Task: Find a house in Bocaiuva, Brazil, for 5 guests from 14th to 30th June, with a price range of ₹8000 to ₹12000, 5 bedrooms, 5 bathrooms, and amenities including WiFi, free parking, TV, and breakfast. Enable self check-in.
Action: Mouse pressed left at (428, 108)
Screenshot: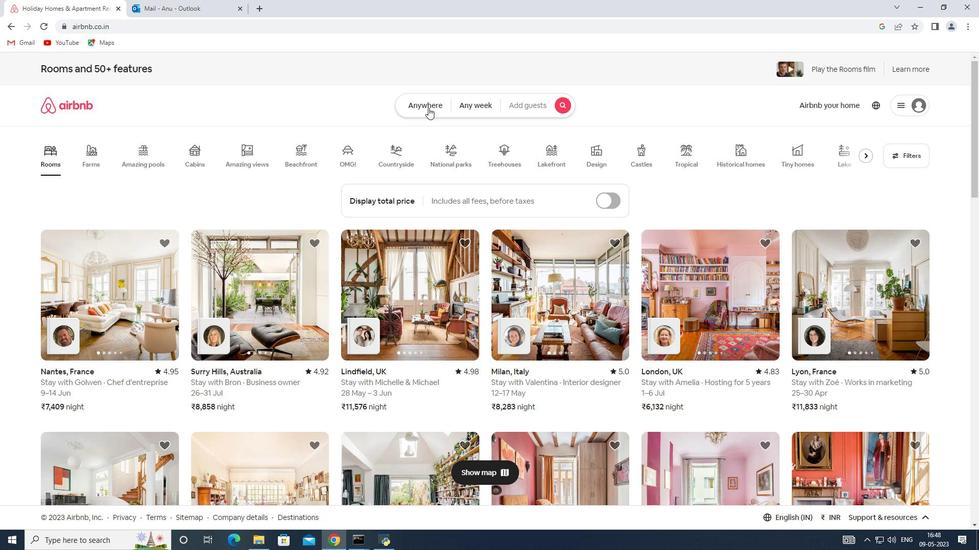 
Action: Mouse moved to (313, 144)
Screenshot: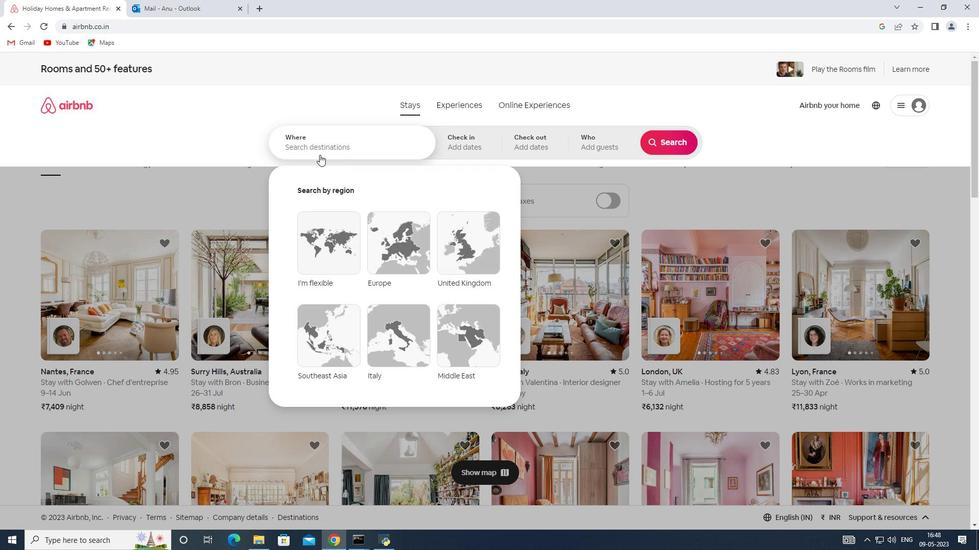 
Action: Mouse pressed left at (313, 144)
Screenshot: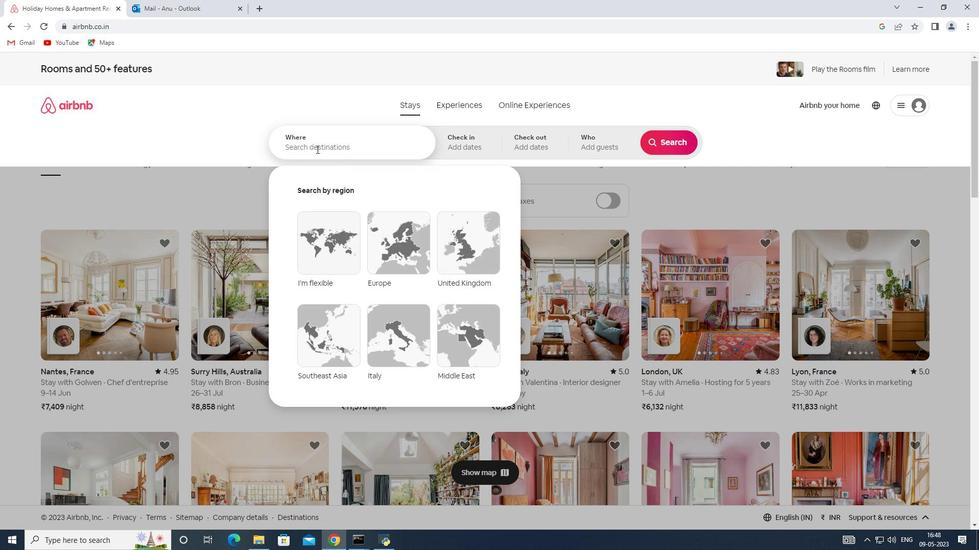 
Action: Mouse moved to (313, 143)
Screenshot: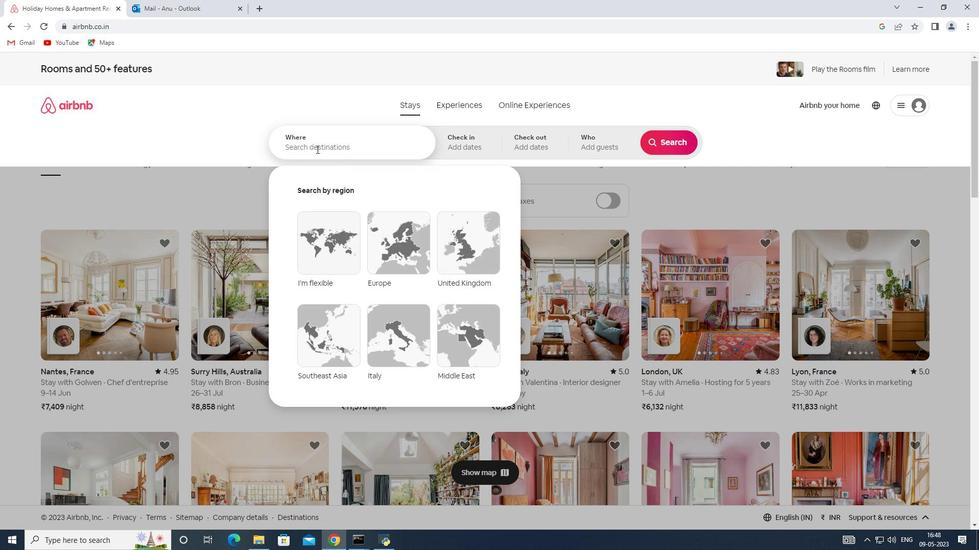
Action: Key pressed <Key.shift><Key.shift><Key.shift><Key.shift><Key.shift><Key.shift><Key.shift><Key.shift><Key.shift><Key.shift><Key.shift><Key.shift><Key.shift><Key.shift><Key.shift><Key.shift><Key.shift><Key.shift><Key.shift><Key.shift><Key.shift><Key.shift>Bocaiuva,<Key.shift>Brazil
Screenshot: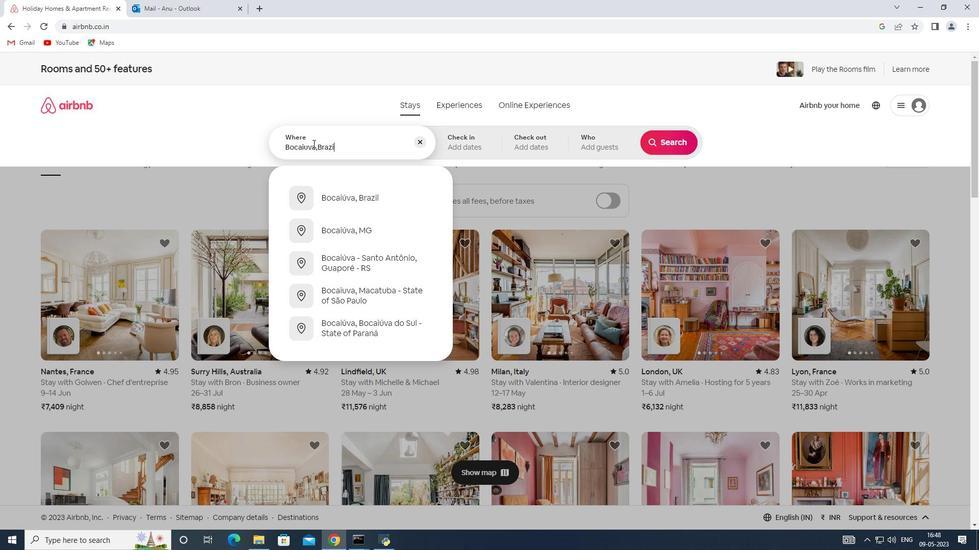 
Action: Mouse moved to (464, 145)
Screenshot: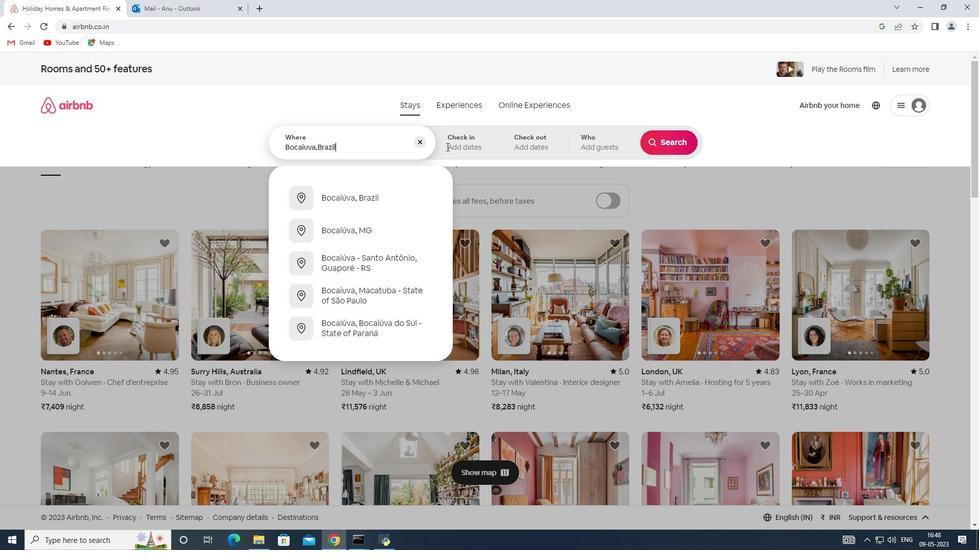 
Action: Mouse pressed left at (464, 145)
Screenshot: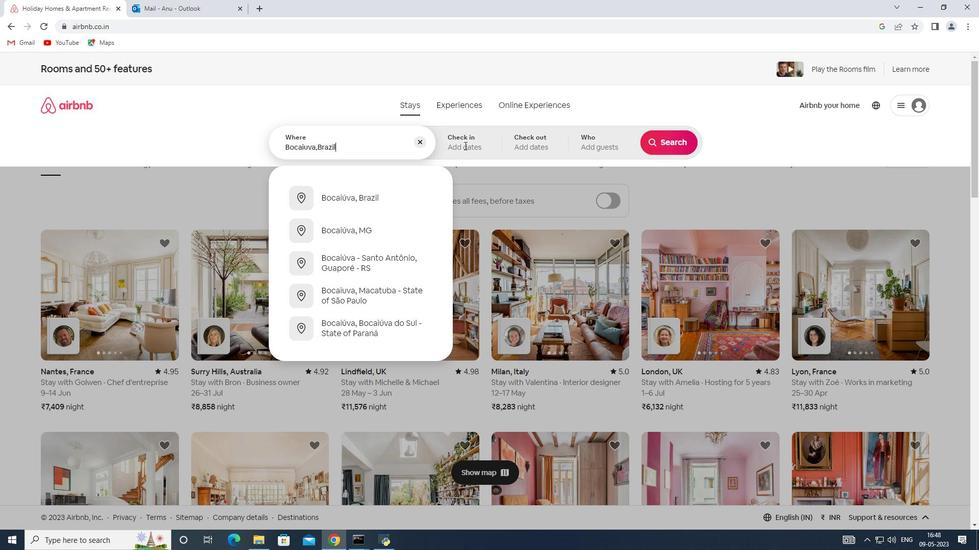 
Action: Mouse moved to (585, 312)
Screenshot: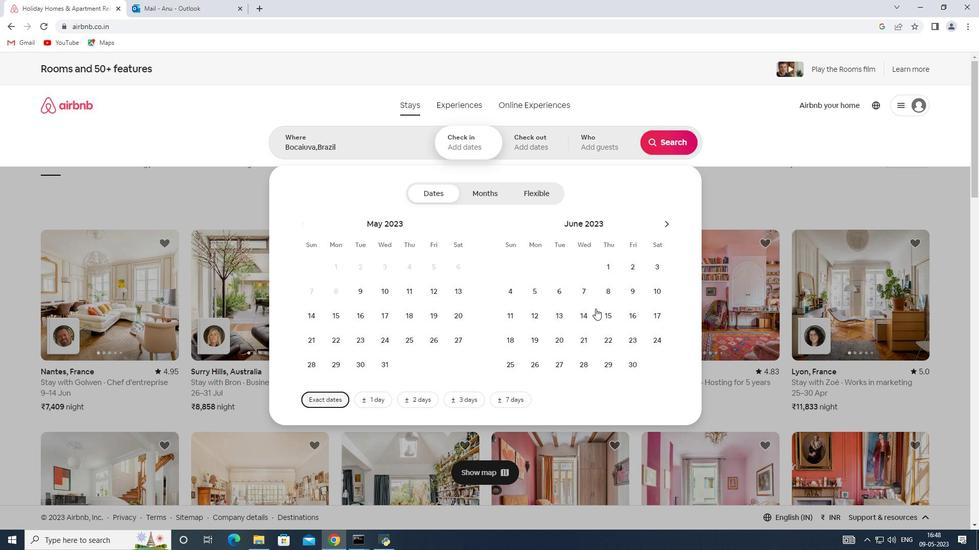 
Action: Mouse pressed left at (585, 312)
Screenshot: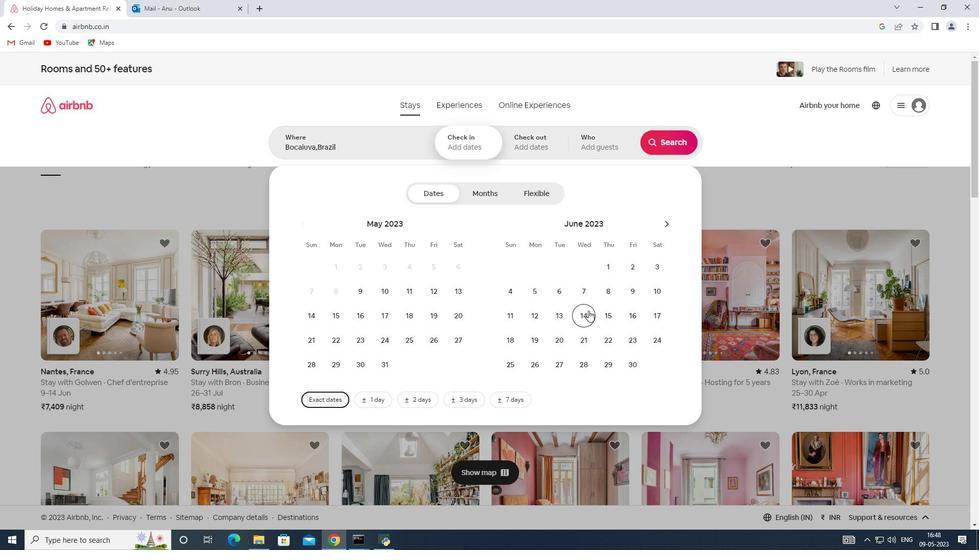 
Action: Mouse moved to (635, 362)
Screenshot: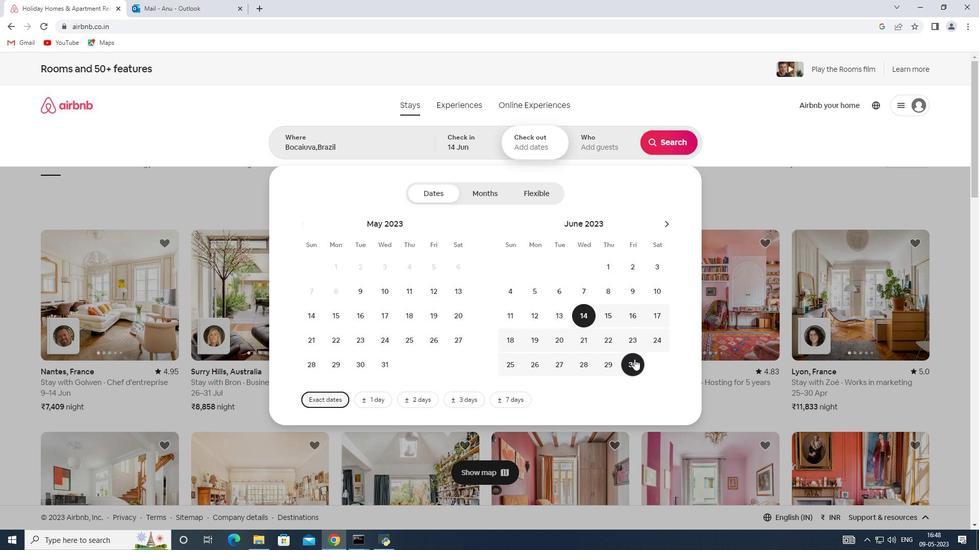 
Action: Mouse pressed left at (635, 362)
Screenshot: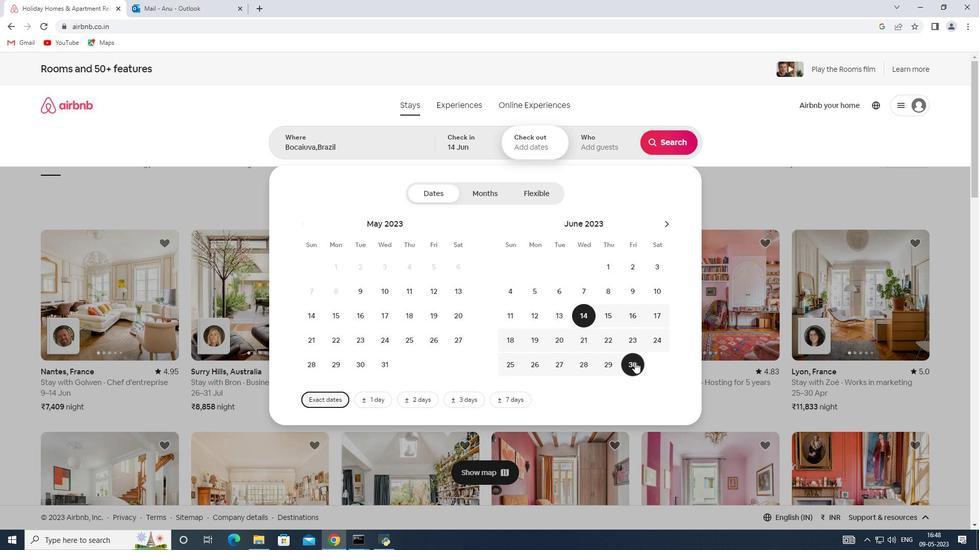 
Action: Mouse moved to (586, 144)
Screenshot: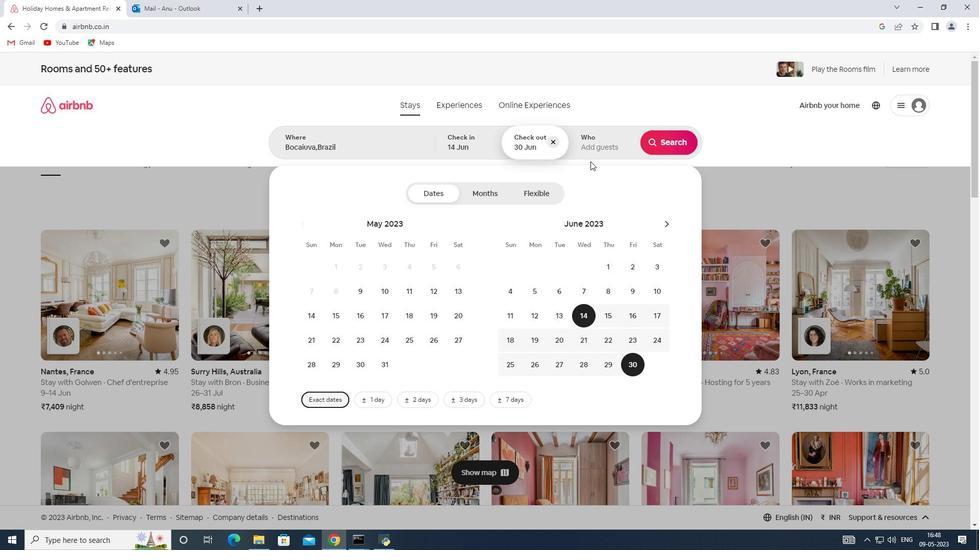 
Action: Mouse pressed left at (586, 144)
Screenshot: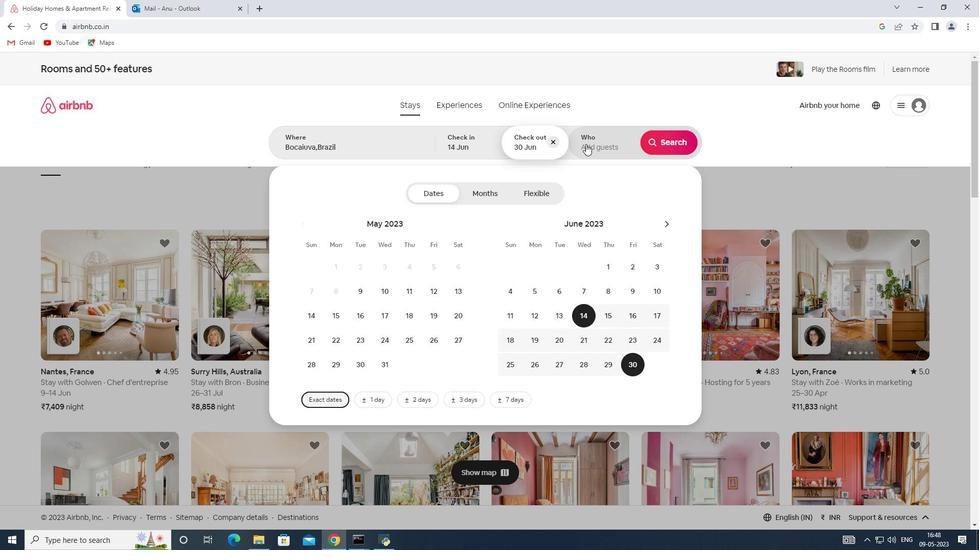 
Action: Mouse moved to (676, 201)
Screenshot: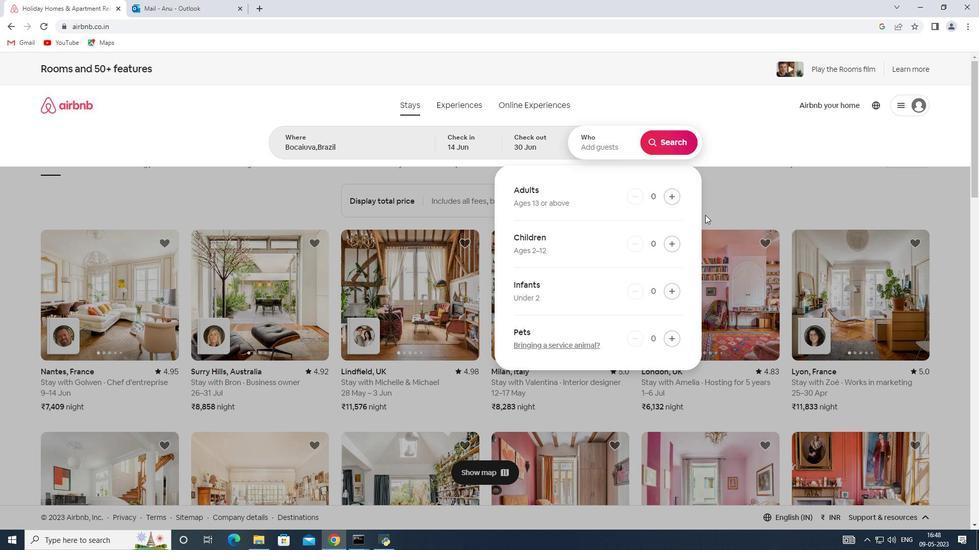 
Action: Mouse pressed left at (676, 201)
Screenshot: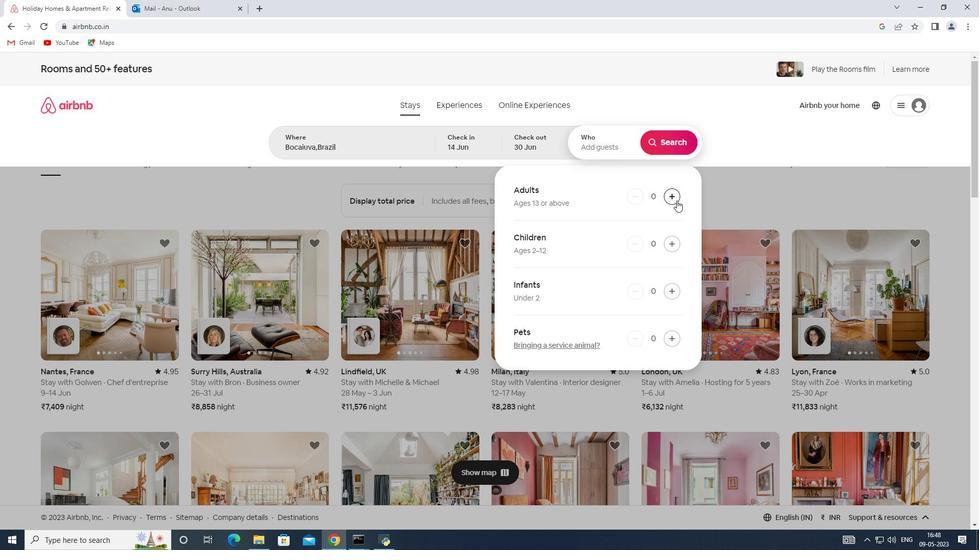 
Action: Mouse pressed left at (676, 201)
Screenshot: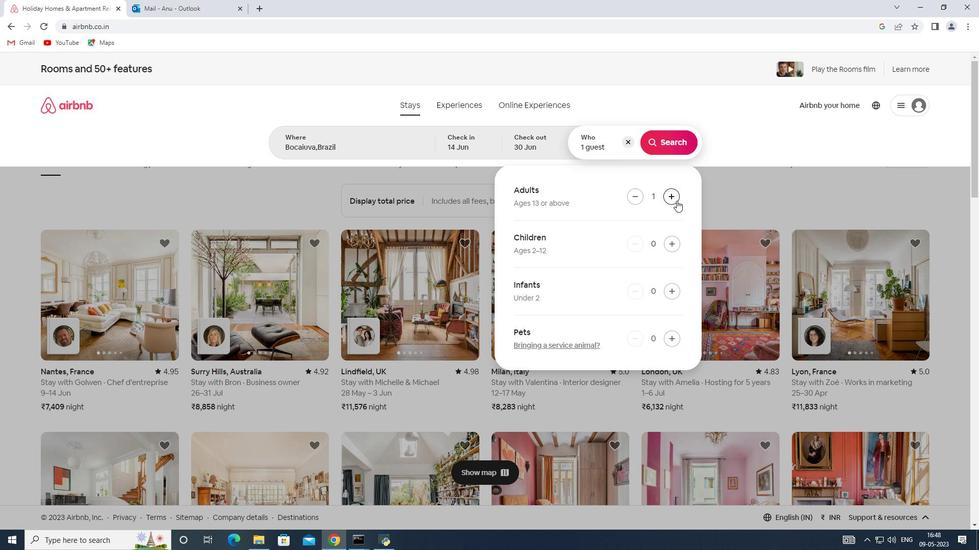 
Action: Mouse pressed left at (676, 201)
Screenshot: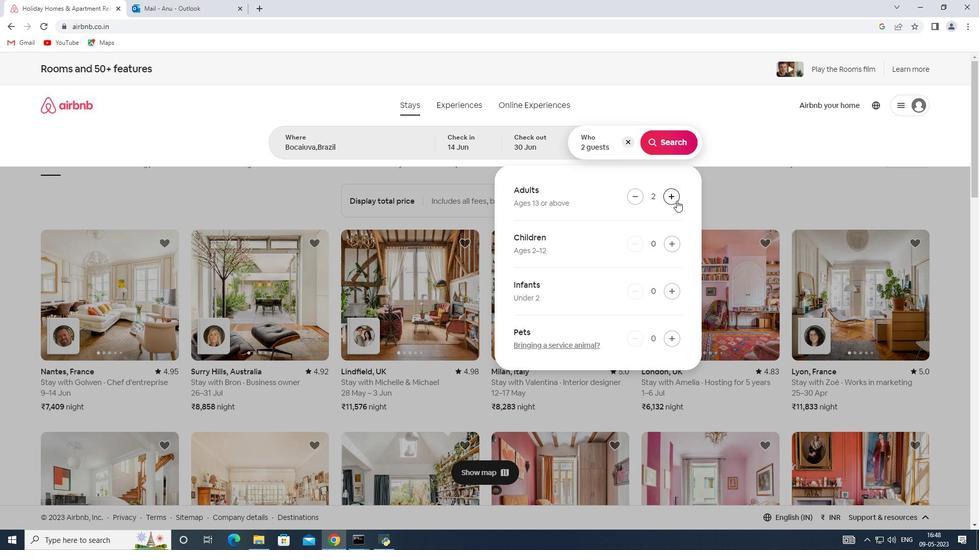 
Action: Mouse pressed left at (676, 201)
Screenshot: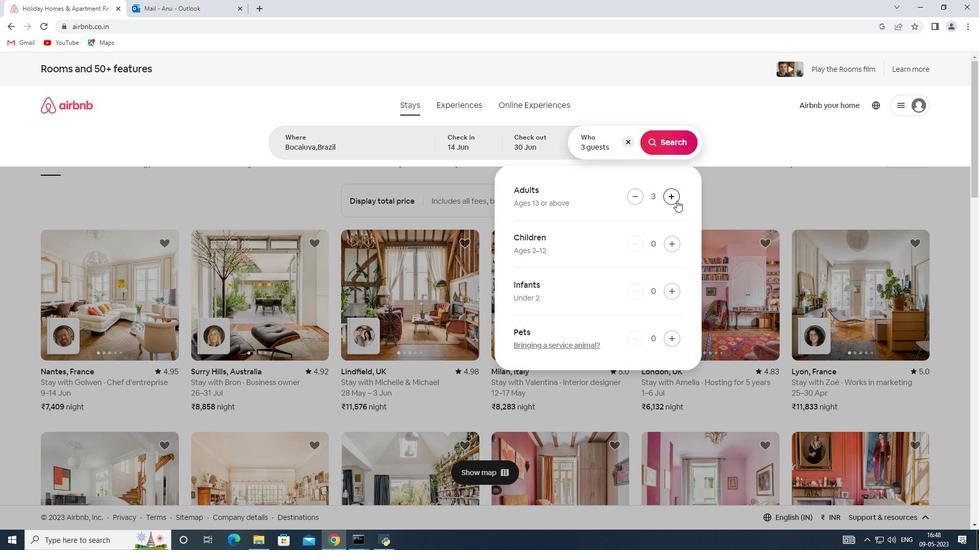 
Action: Mouse pressed left at (676, 201)
Screenshot: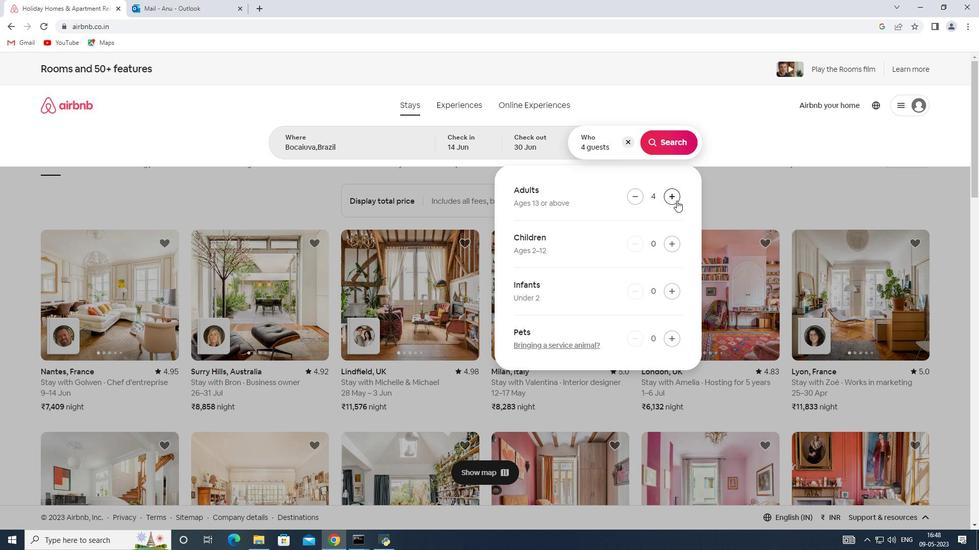 
Action: Mouse moved to (665, 141)
Screenshot: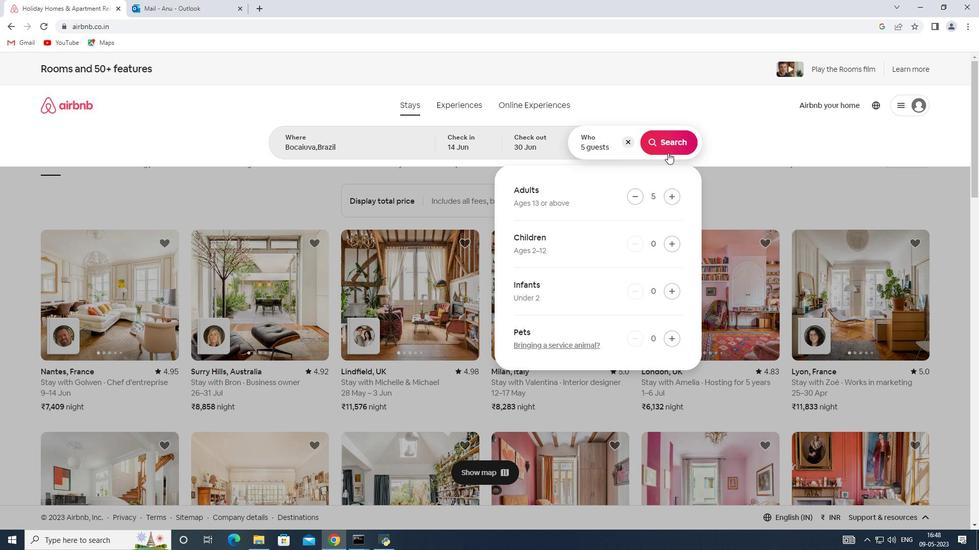 
Action: Mouse pressed left at (665, 141)
Screenshot: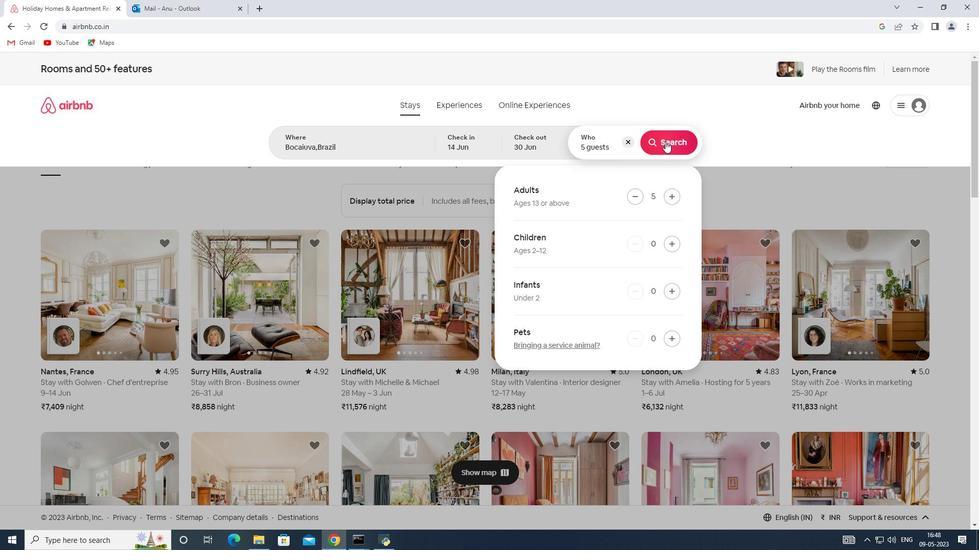 
Action: Mouse moved to (925, 117)
Screenshot: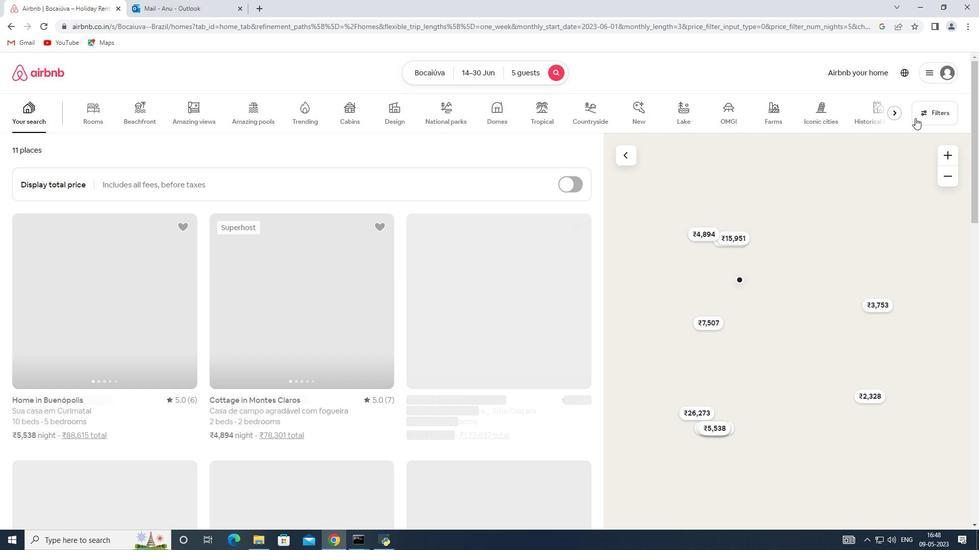 
Action: Mouse pressed left at (925, 117)
Screenshot: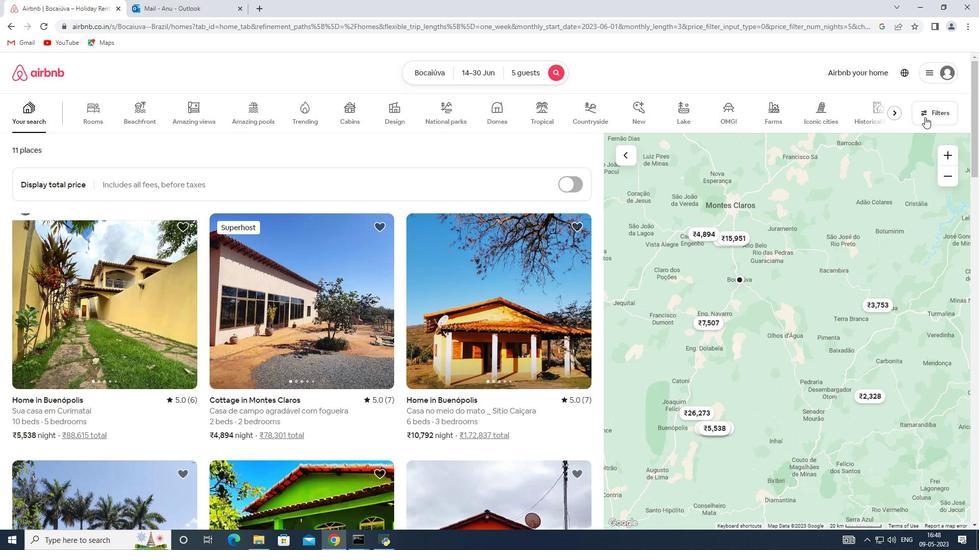 
Action: Mouse moved to (361, 363)
Screenshot: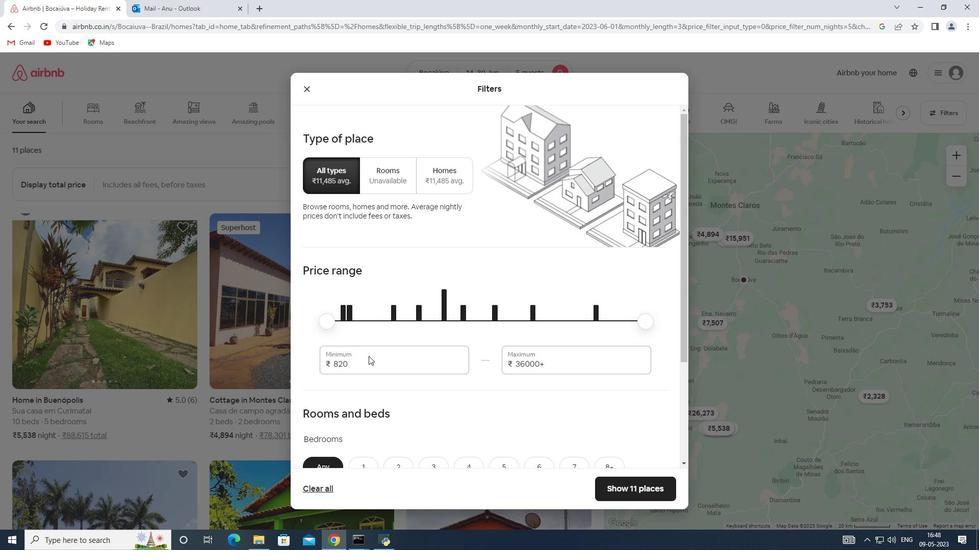 
Action: Mouse pressed left at (361, 363)
Screenshot: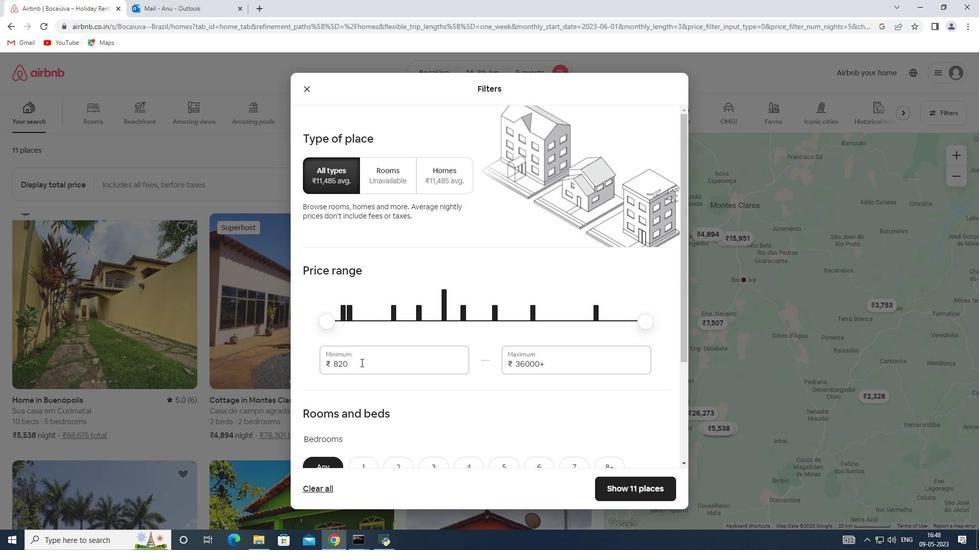 
Action: Mouse moved to (314, 360)
Screenshot: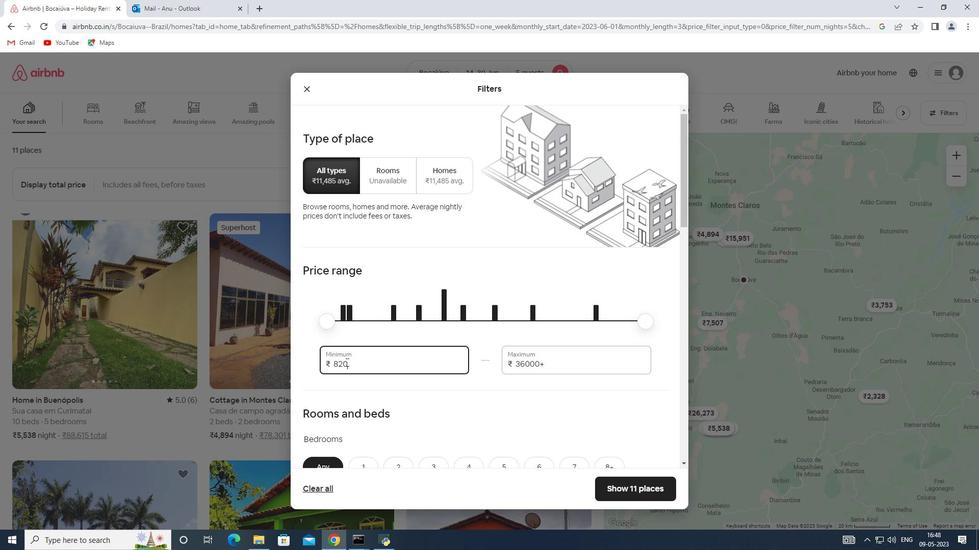 
Action: Key pressed 8000
Screenshot: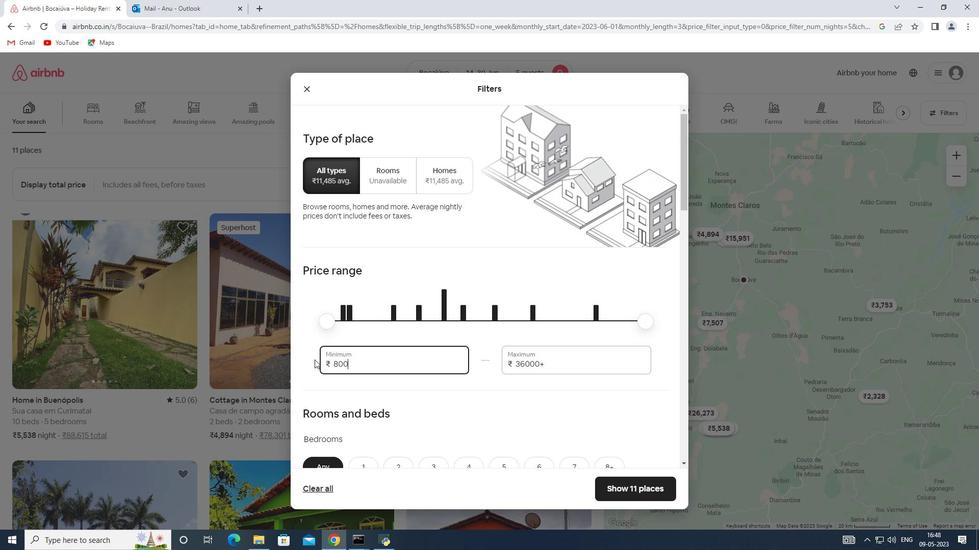 
Action: Mouse moved to (552, 364)
Screenshot: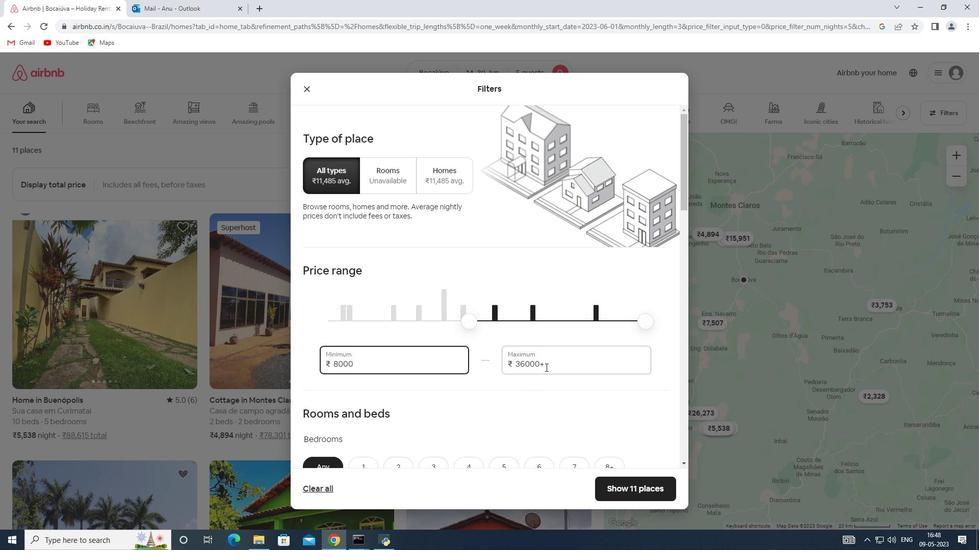 
Action: Mouse pressed left at (552, 364)
Screenshot: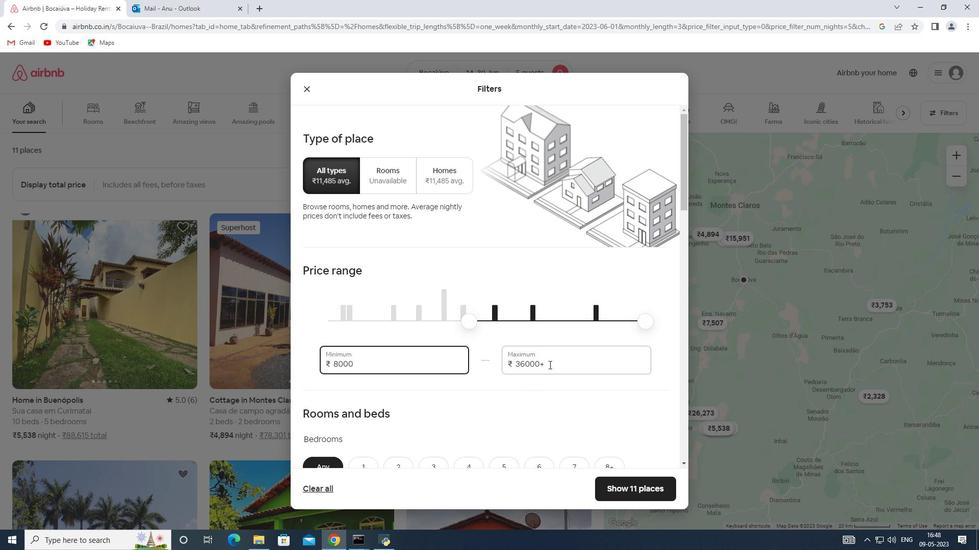 
Action: Mouse moved to (490, 364)
Screenshot: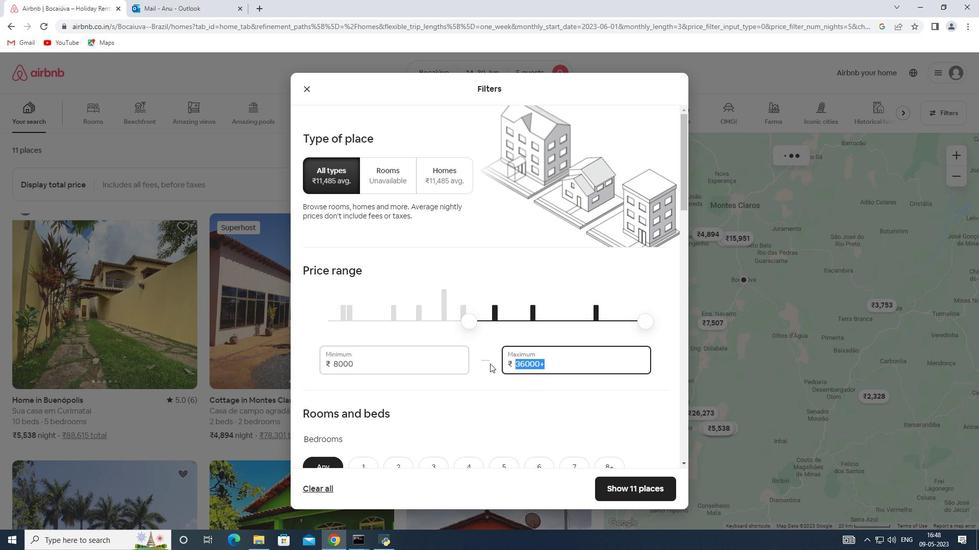 
Action: Key pressed 12000
Screenshot: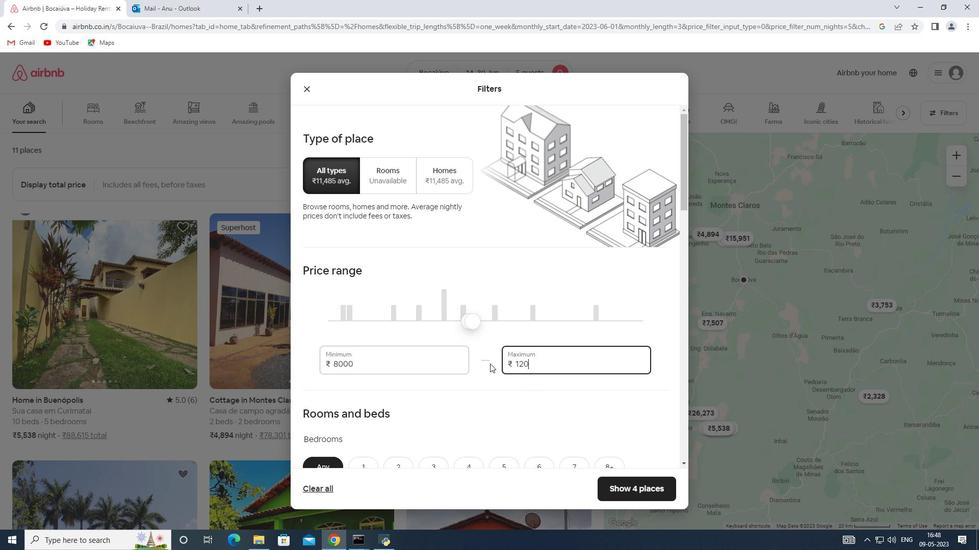 
Action: Mouse scrolled (490, 363) with delta (0, 0)
Screenshot: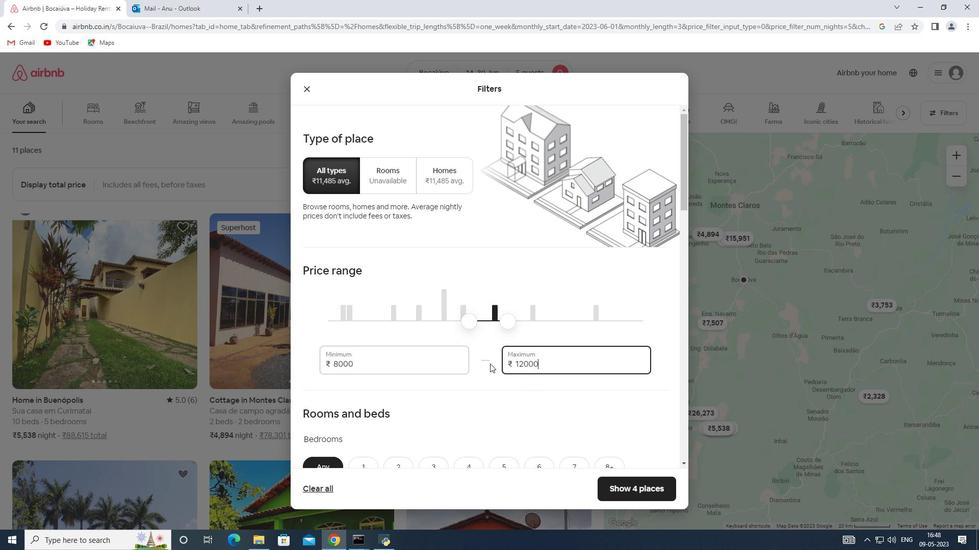 
Action: Mouse scrolled (490, 363) with delta (0, 0)
Screenshot: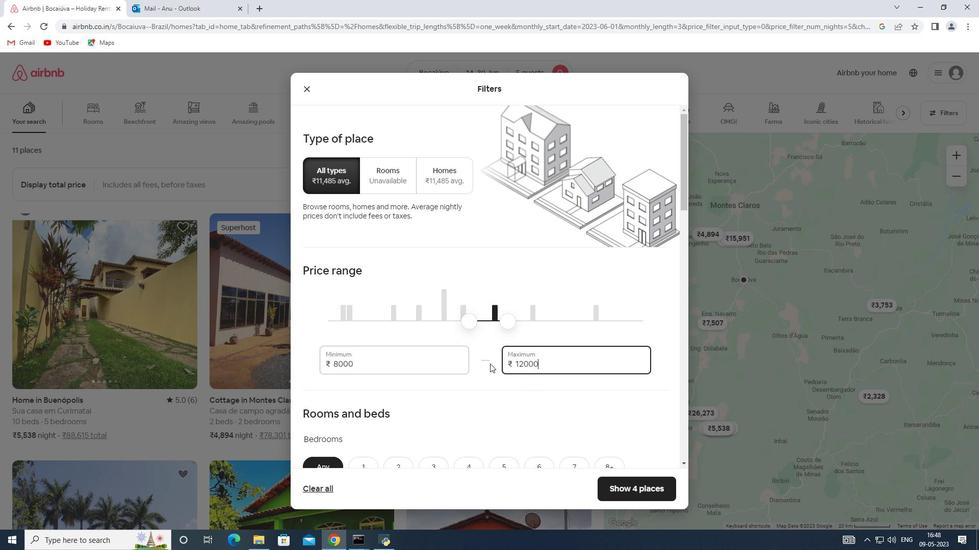 
Action: Mouse scrolled (490, 363) with delta (0, 0)
Screenshot: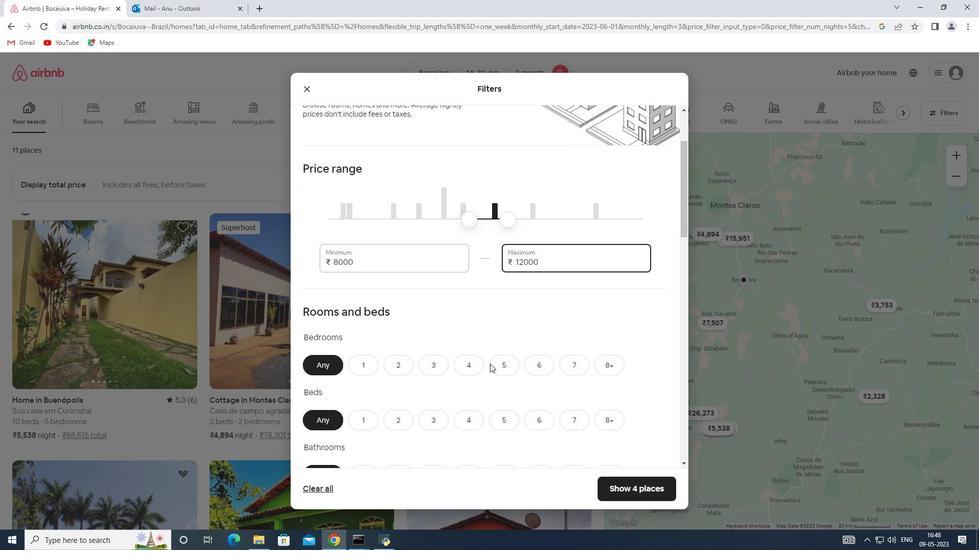 
Action: Mouse scrolled (490, 363) with delta (0, 0)
Screenshot: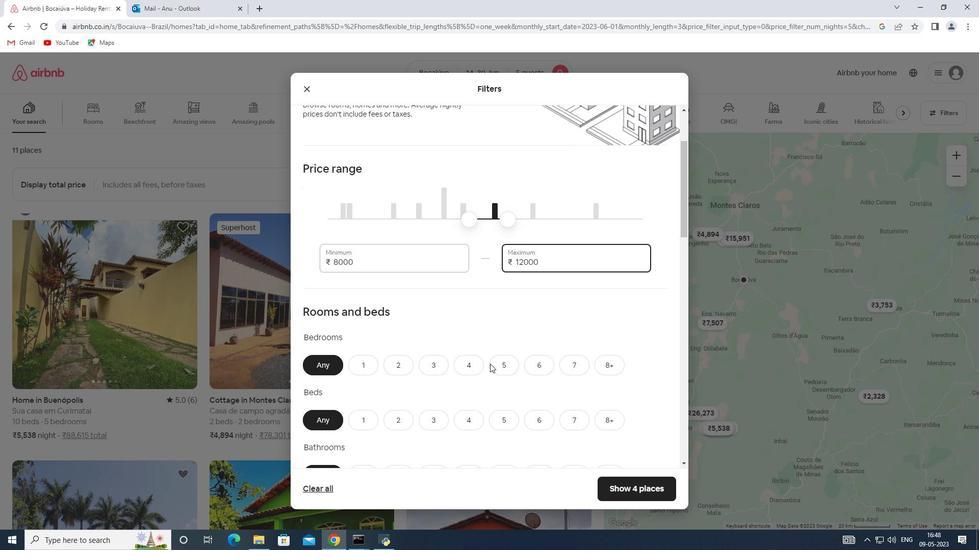 
Action: Mouse scrolled (490, 363) with delta (0, 0)
Screenshot: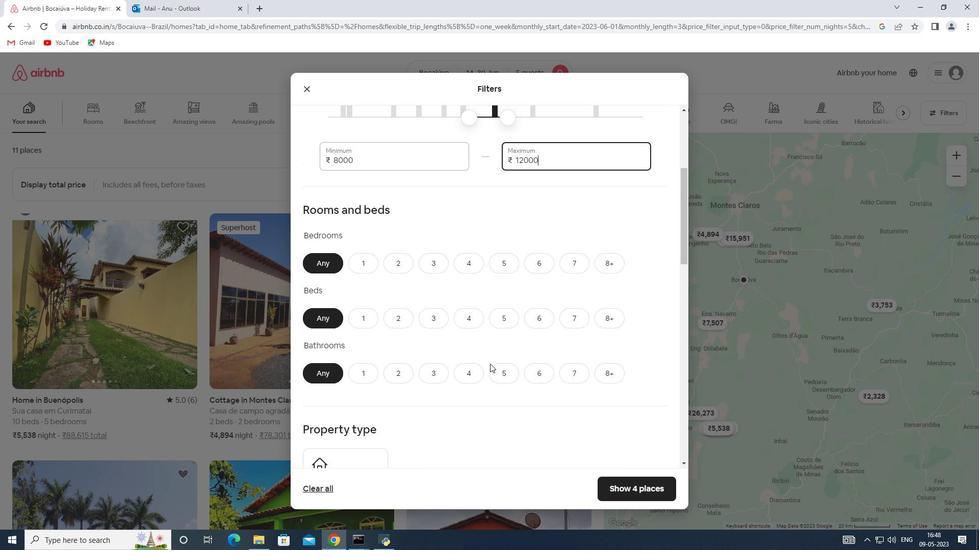 
Action: Mouse moved to (512, 218)
Screenshot: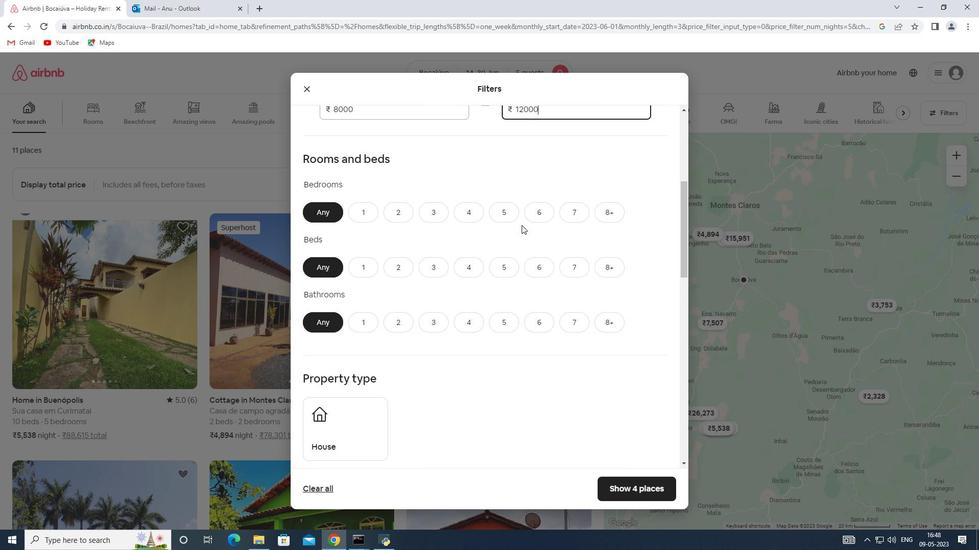 
Action: Mouse pressed left at (512, 218)
Screenshot: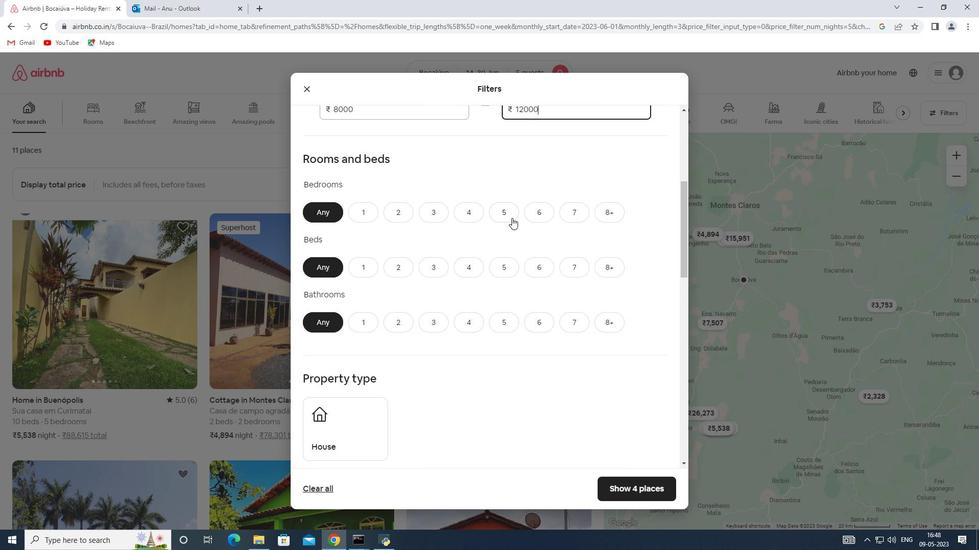 
Action: Mouse moved to (511, 266)
Screenshot: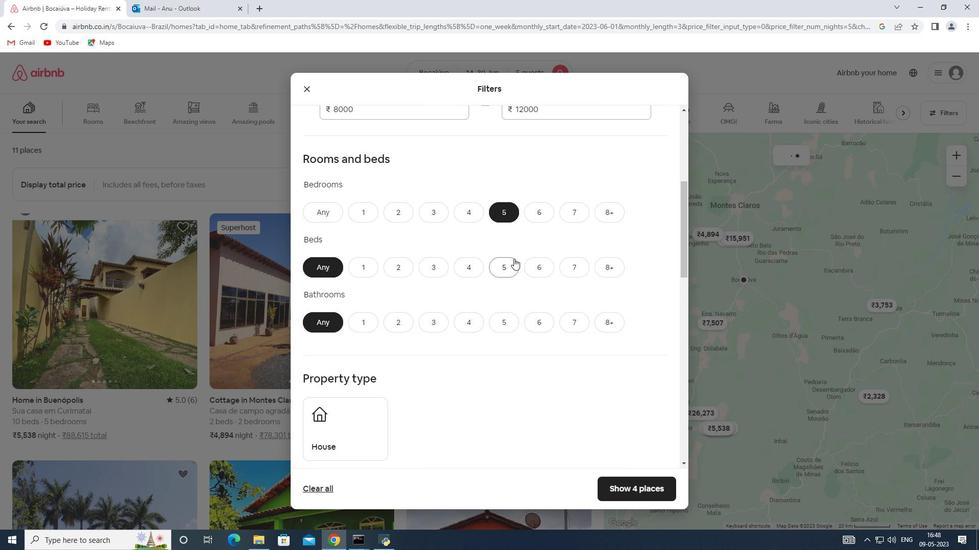
Action: Mouse pressed left at (511, 266)
Screenshot: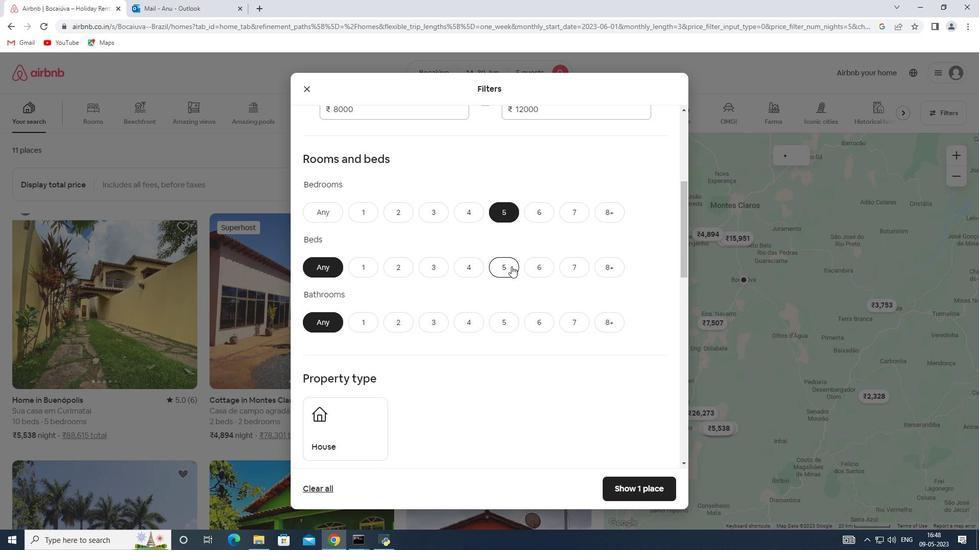 
Action: Mouse moved to (493, 326)
Screenshot: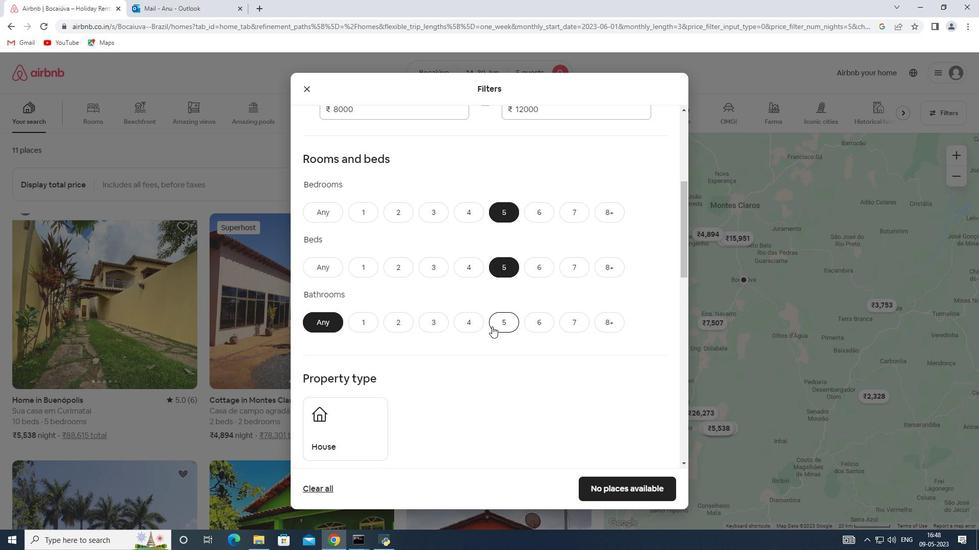 
Action: Mouse pressed left at (493, 326)
Screenshot: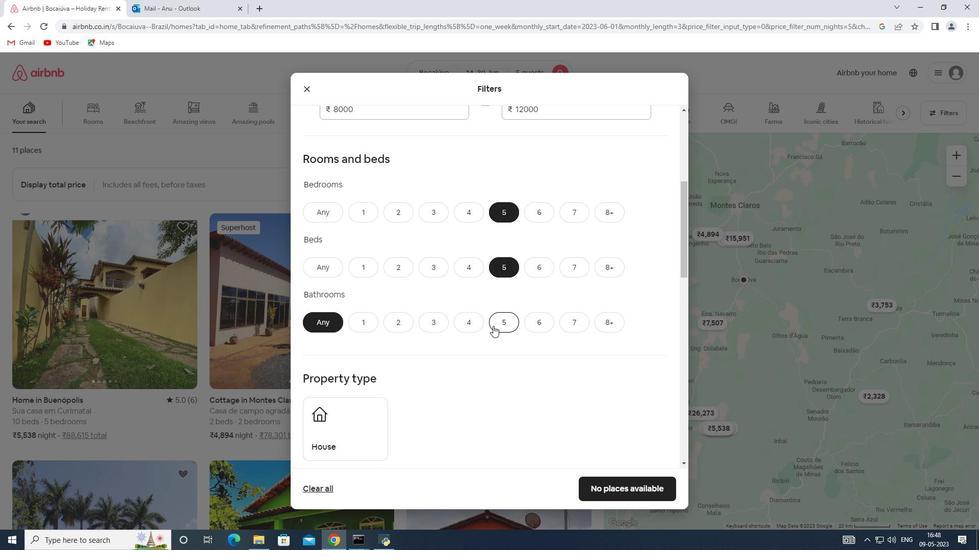 
Action: Mouse moved to (416, 324)
Screenshot: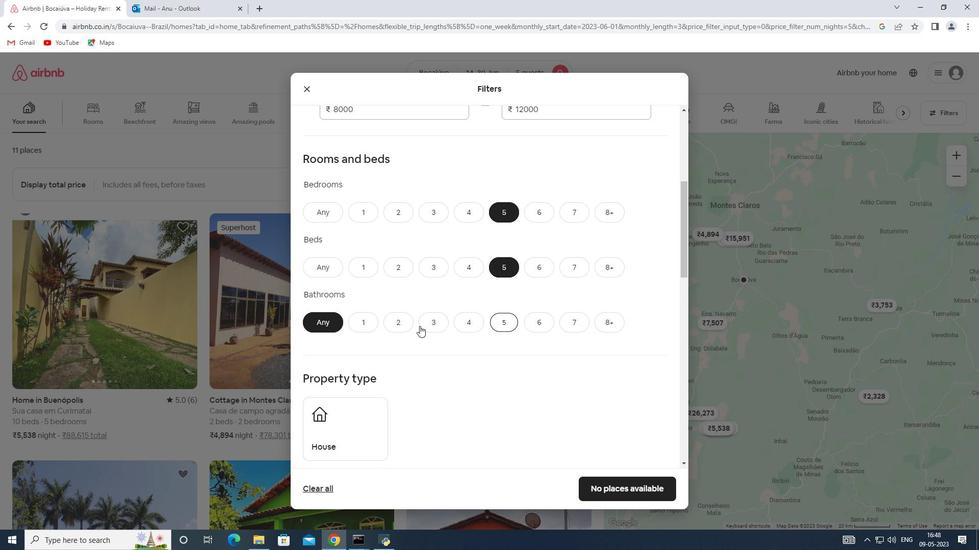 
Action: Mouse scrolled (416, 323) with delta (0, 0)
Screenshot: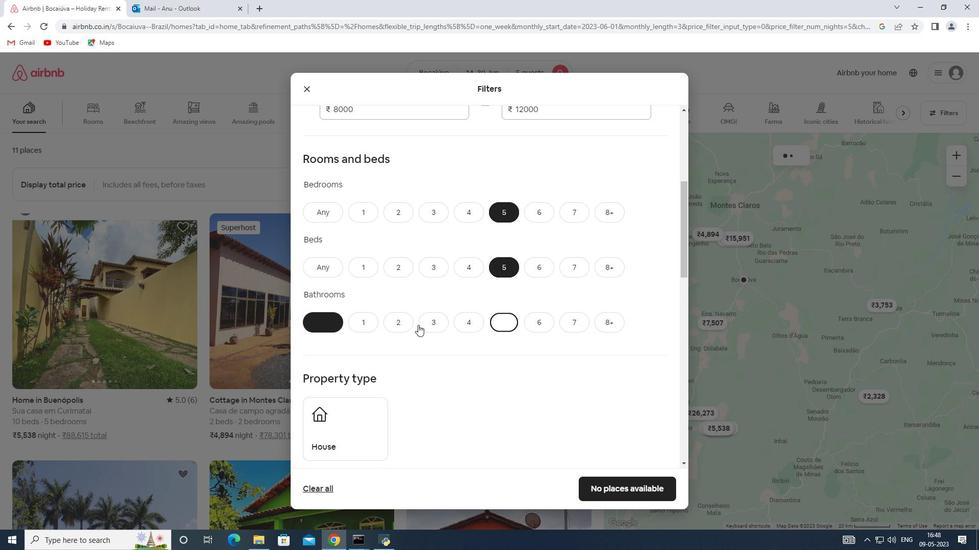 
Action: Mouse scrolled (416, 323) with delta (0, 0)
Screenshot: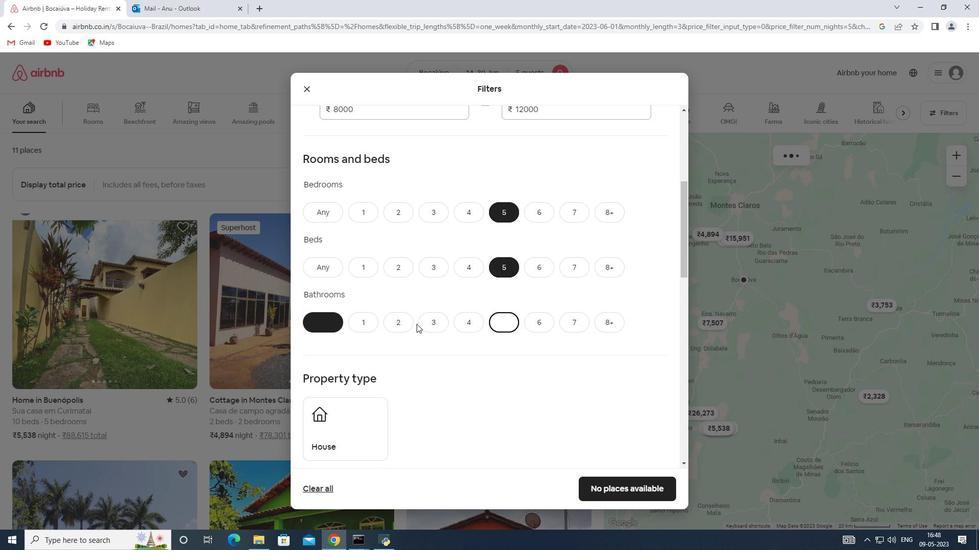 
Action: Mouse moved to (340, 344)
Screenshot: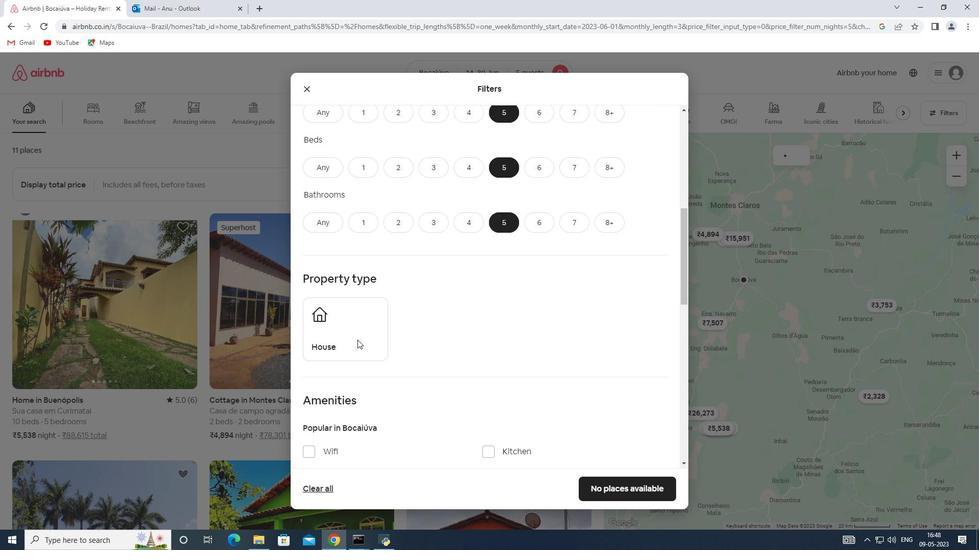 
Action: Mouse pressed left at (340, 344)
Screenshot: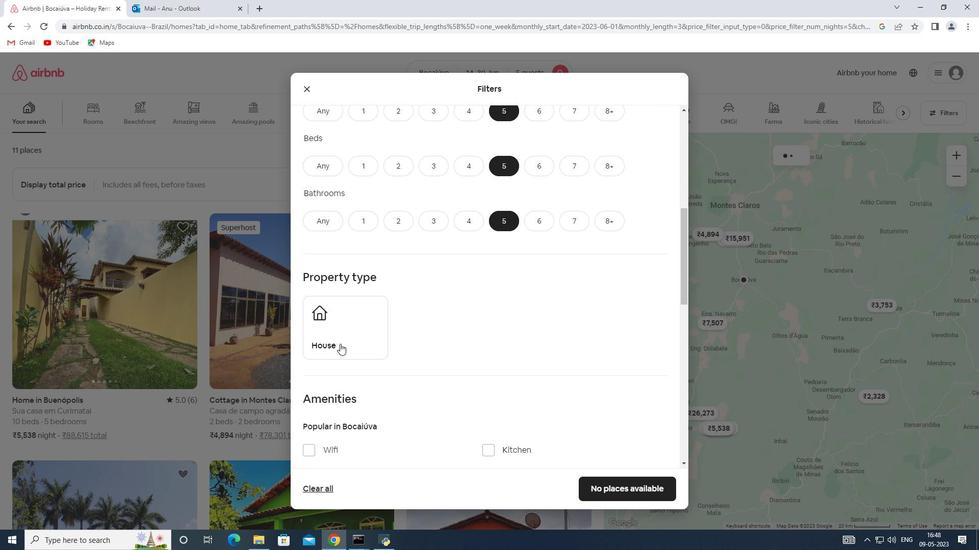
Action: Mouse moved to (423, 318)
Screenshot: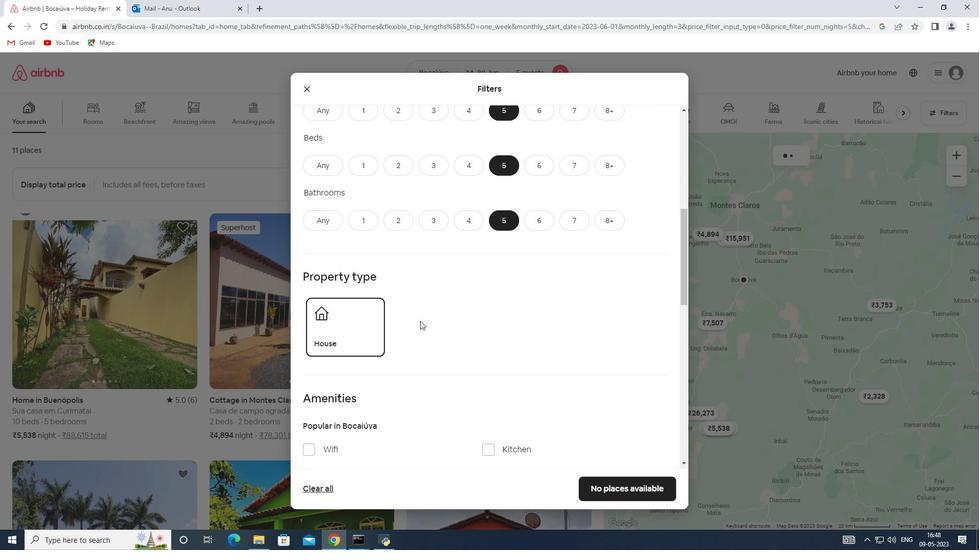 
Action: Mouse scrolled (423, 318) with delta (0, 0)
Screenshot: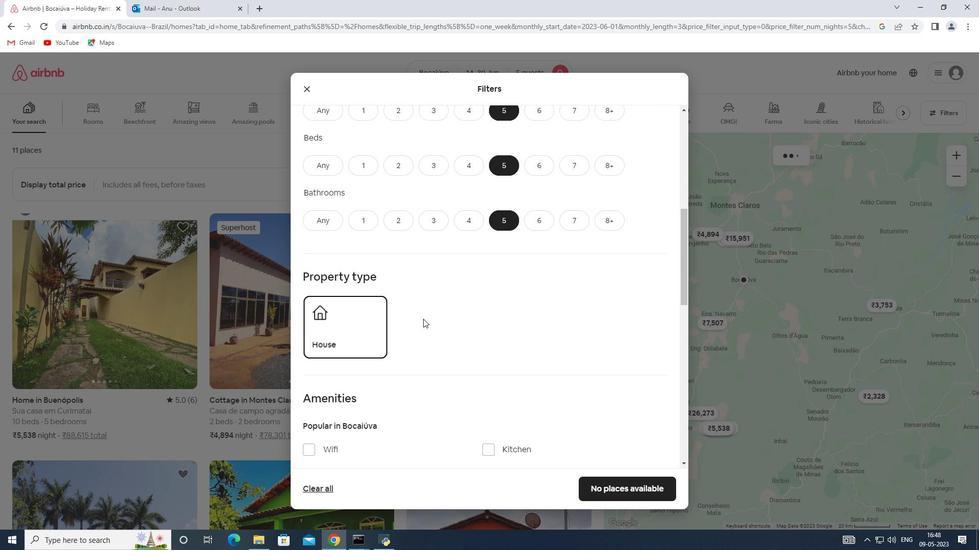 
Action: Mouse scrolled (423, 318) with delta (0, 0)
Screenshot: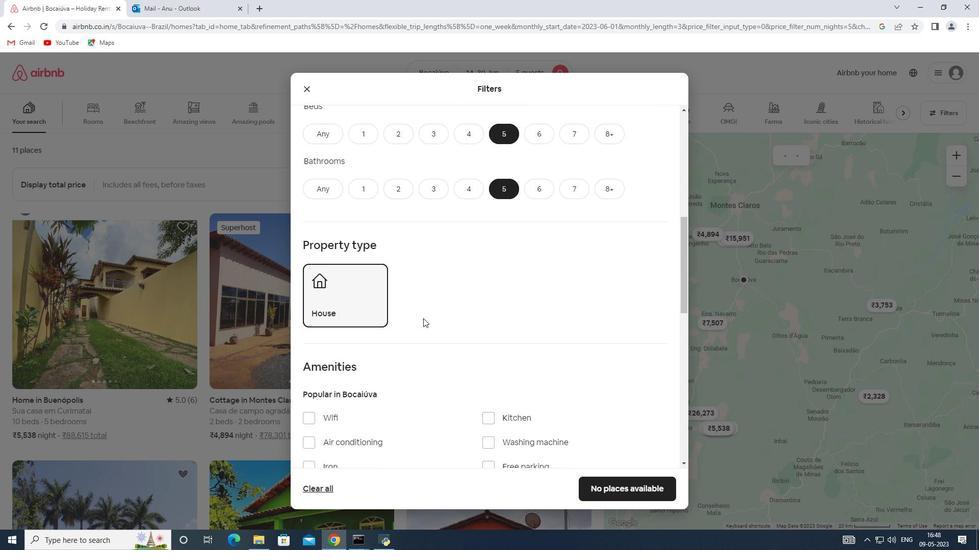 
Action: Mouse scrolled (423, 318) with delta (0, 0)
Screenshot: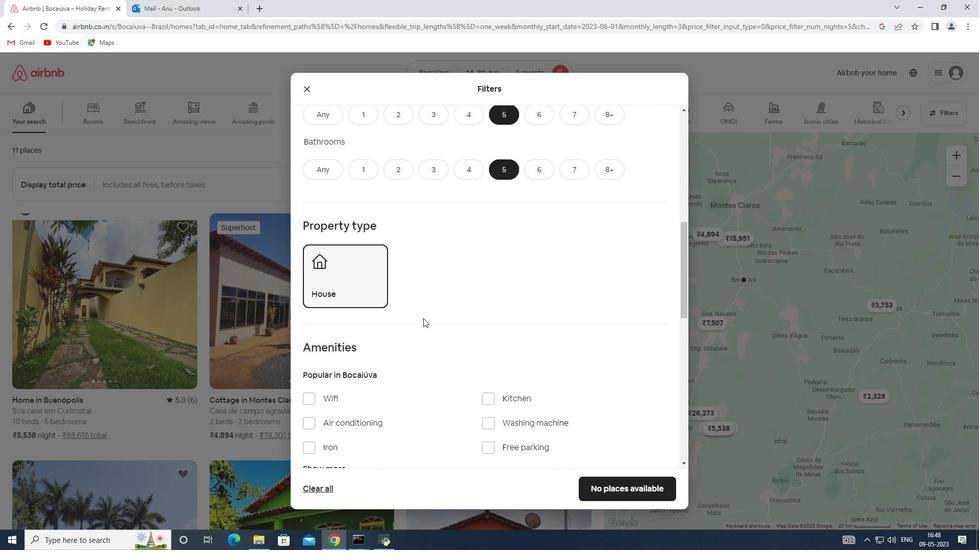 
Action: Mouse moved to (313, 299)
Screenshot: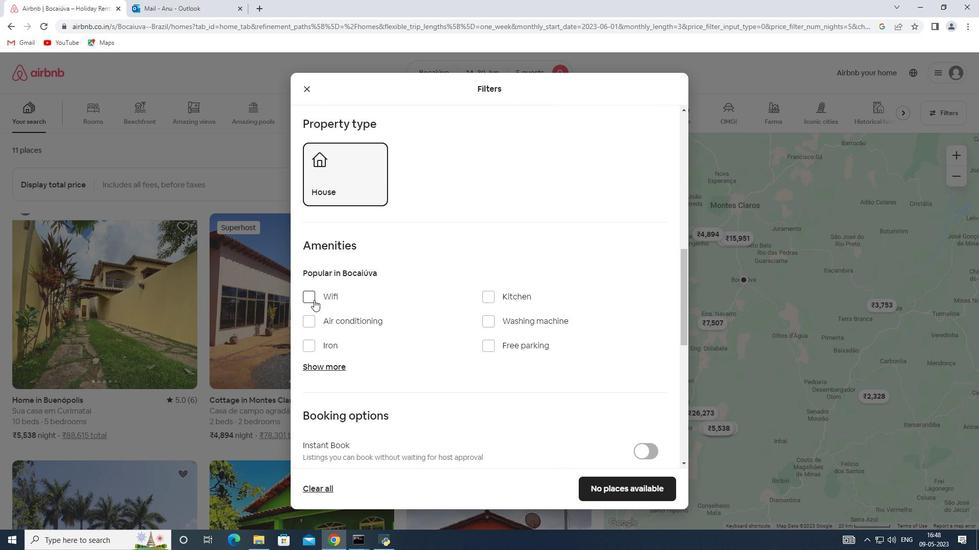 
Action: Mouse pressed left at (313, 299)
Screenshot: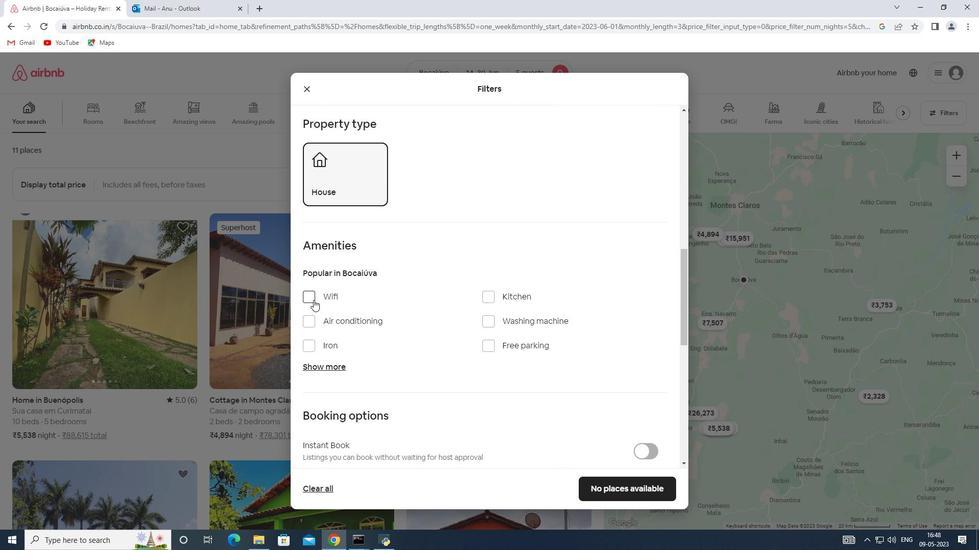 
Action: Mouse moved to (329, 368)
Screenshot: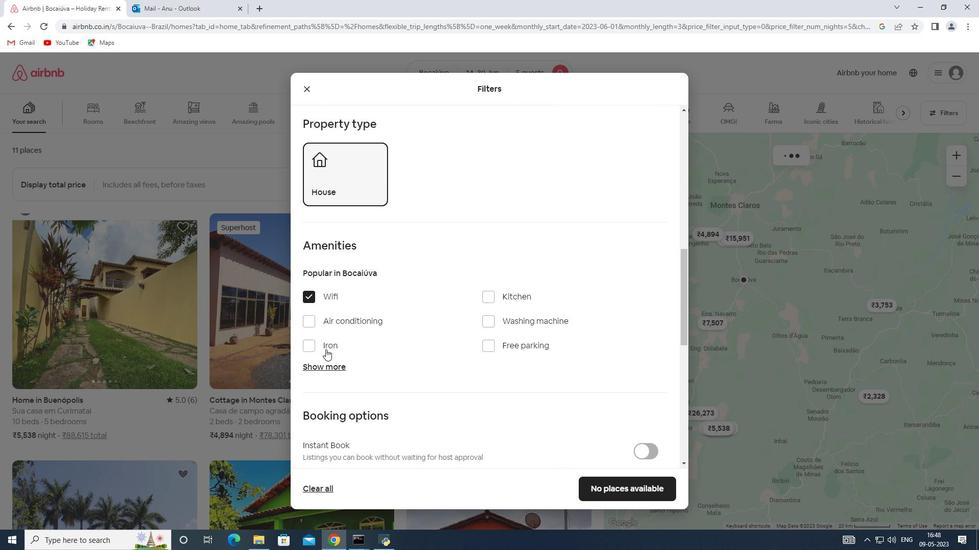 
Action: Mouse pressed left at (329, 368)
Screenshot: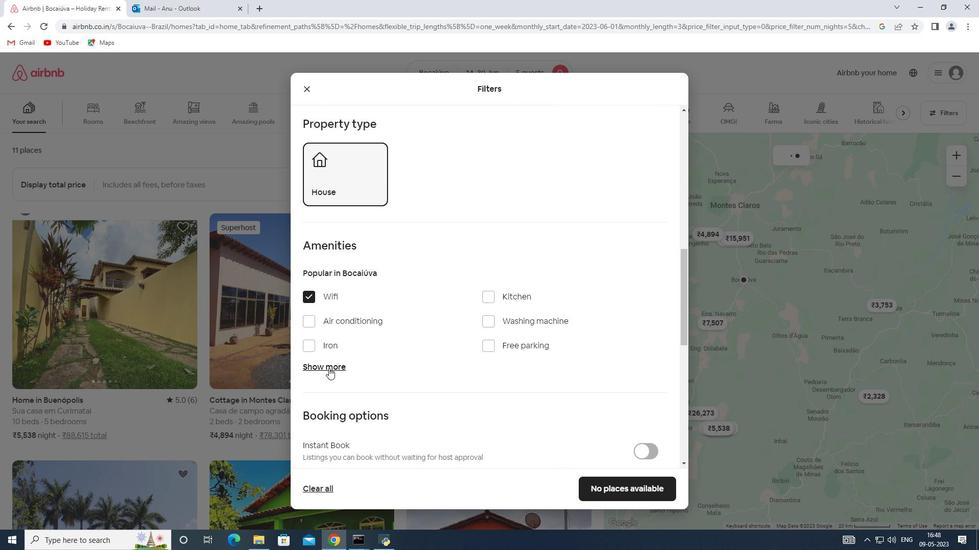 
Action: Mouse moved to (485, 428)
Screenshot: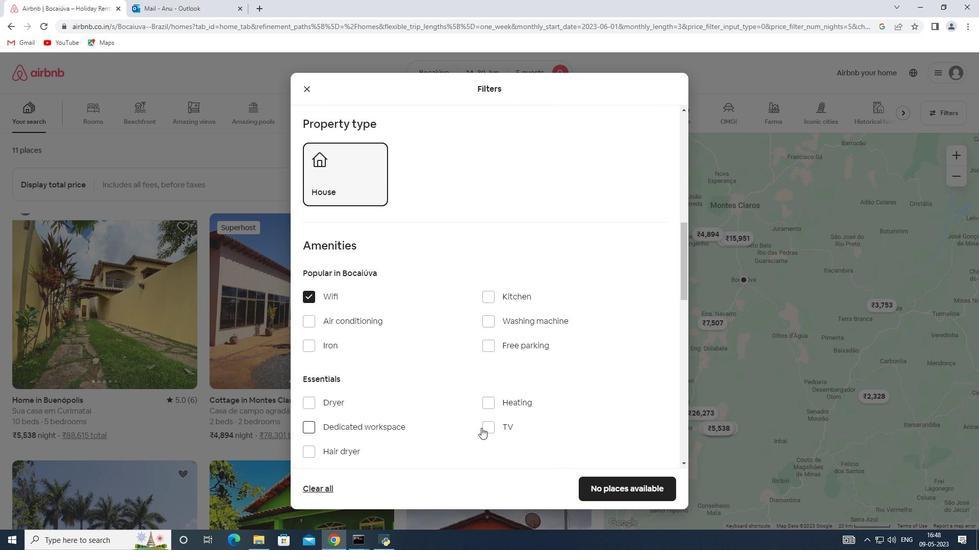 
Action: Mouse pressed left at (485, 428)
Screenshot: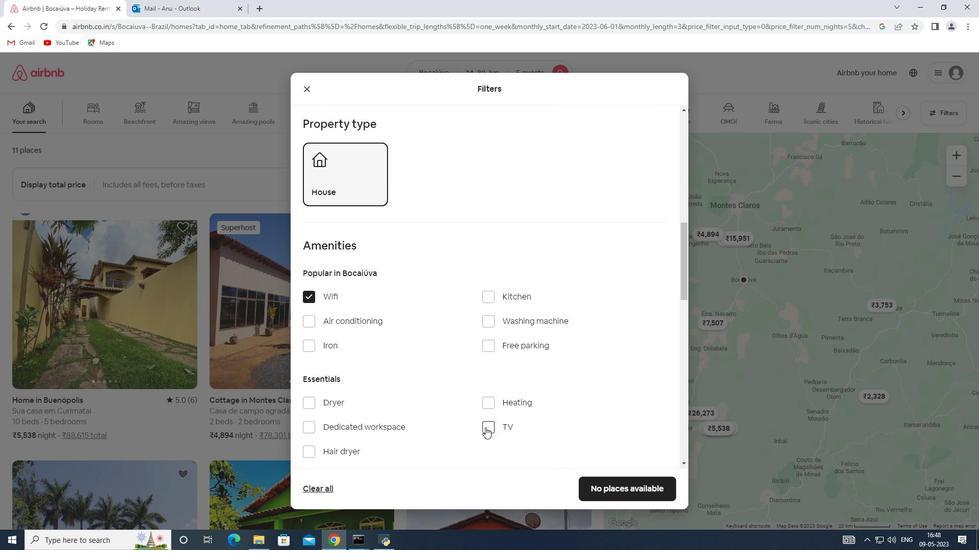 
Action: Mouse moved to (487, 340)
Screenshot: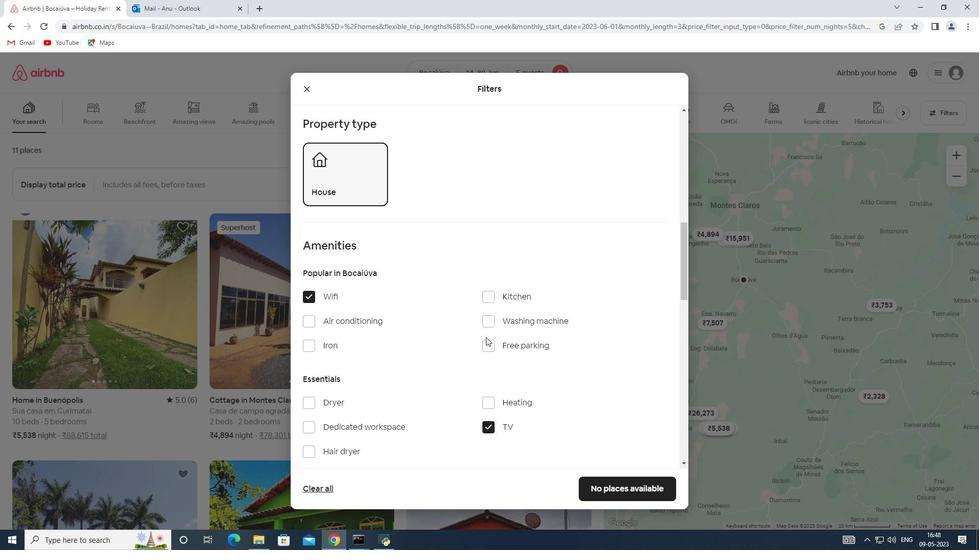 
Action: Mouse pressed left at (487, 340)
Screenshot: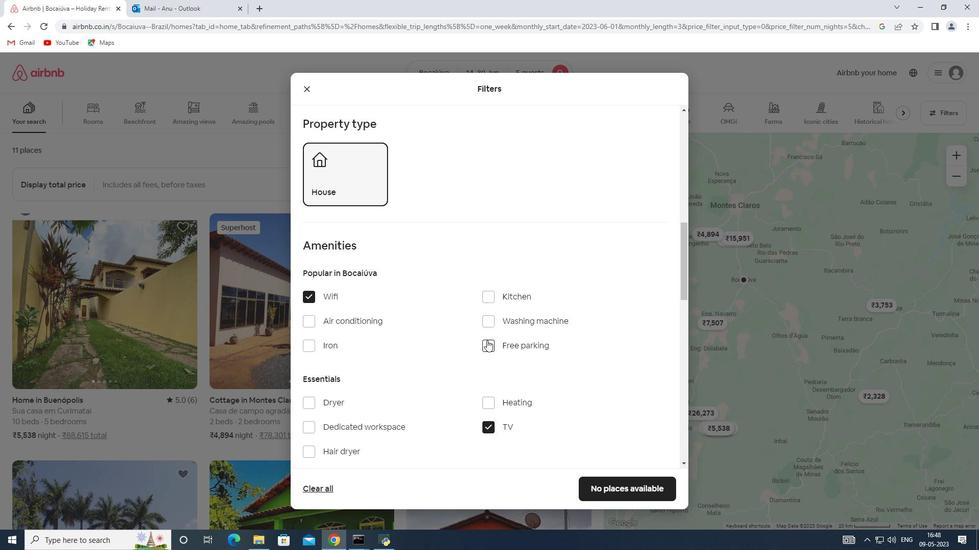 
Action: Mouse moved to (373, 359)
Screenshot: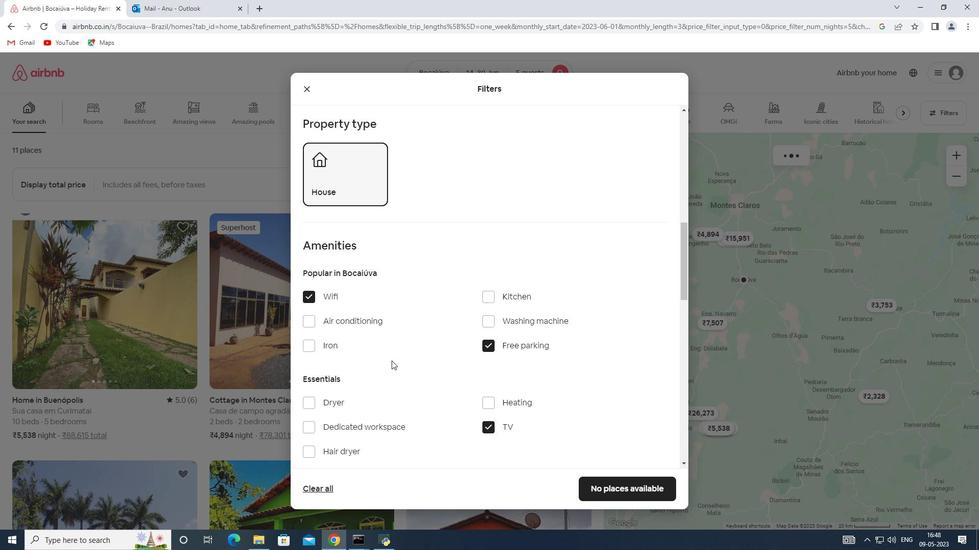 
Action: Mouse scrolled (373, 359) with delta (0, 0)
Screenshot: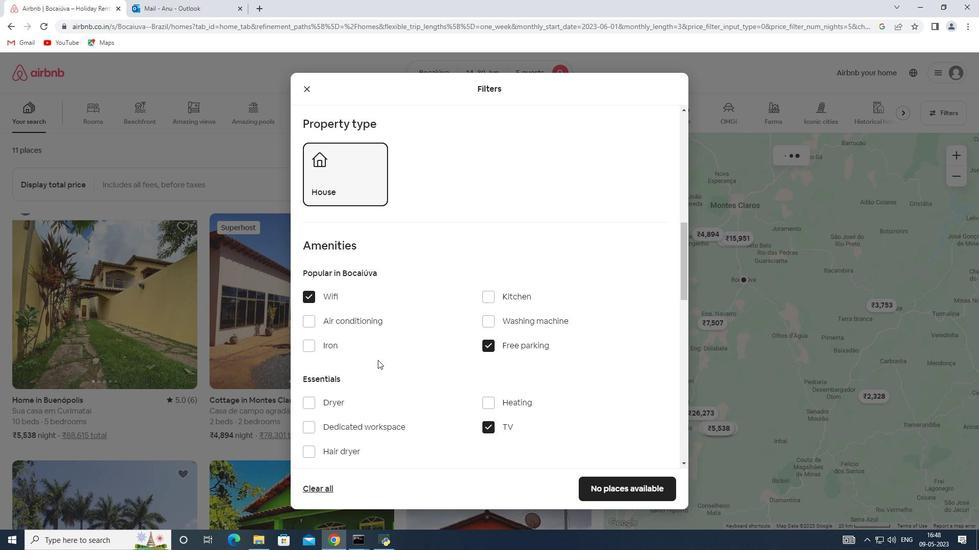 
Action: Mouse scrolled (373, 359) with delta (0, 0)
Screenshot: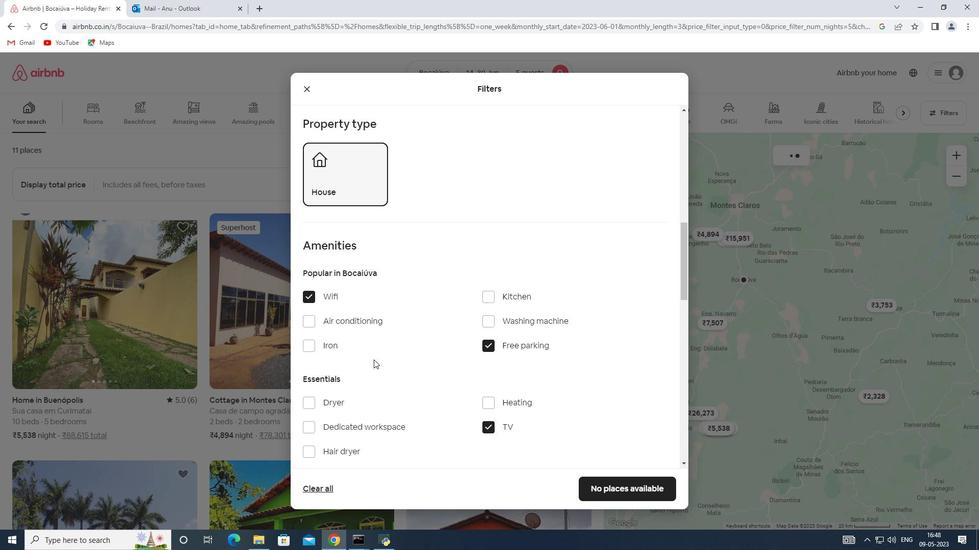 
Action: Mouse scrolled (373, 359) with delta (0, 0)
Screenshot: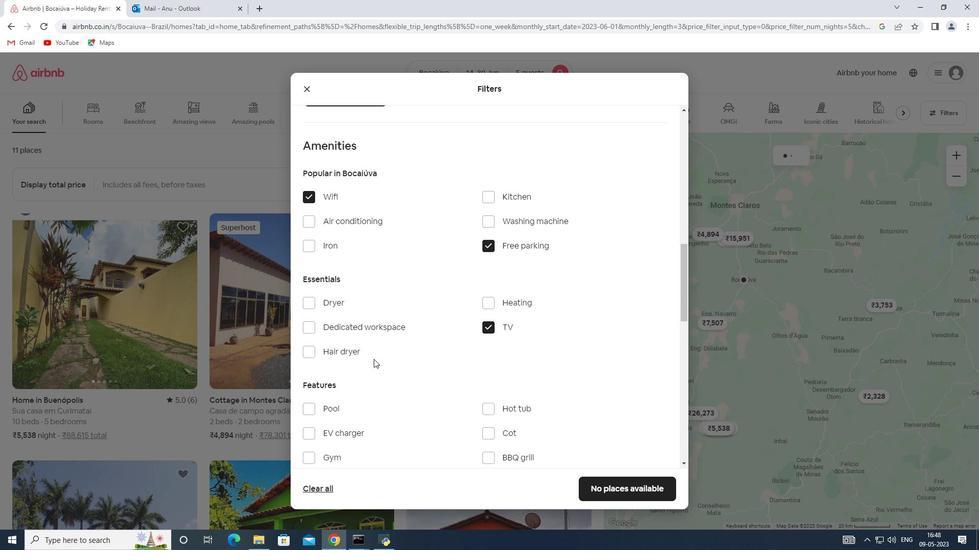 
Action: Mouse scrolled (373, 359) with delta (0, 0)
Screenshot: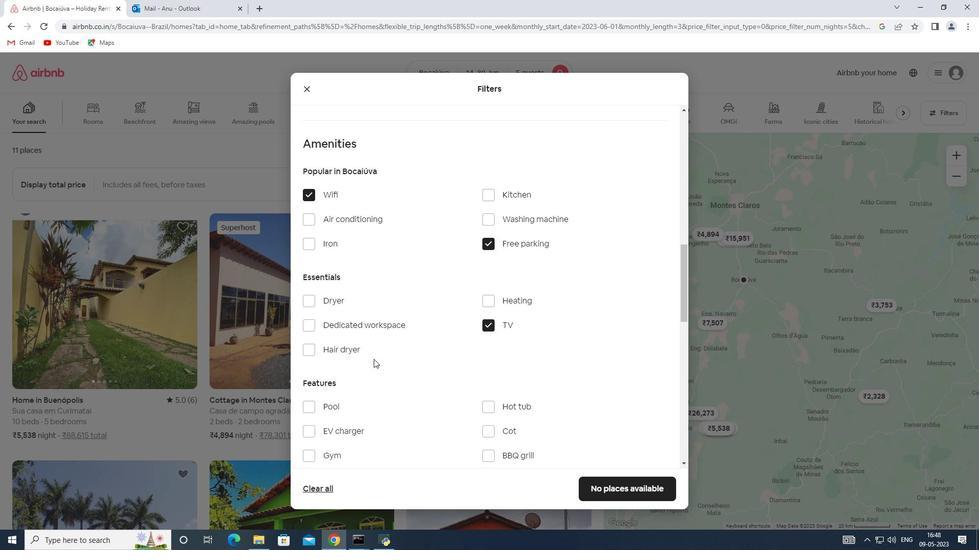
Action: Mouse moved to (332, 354)
Screenshot: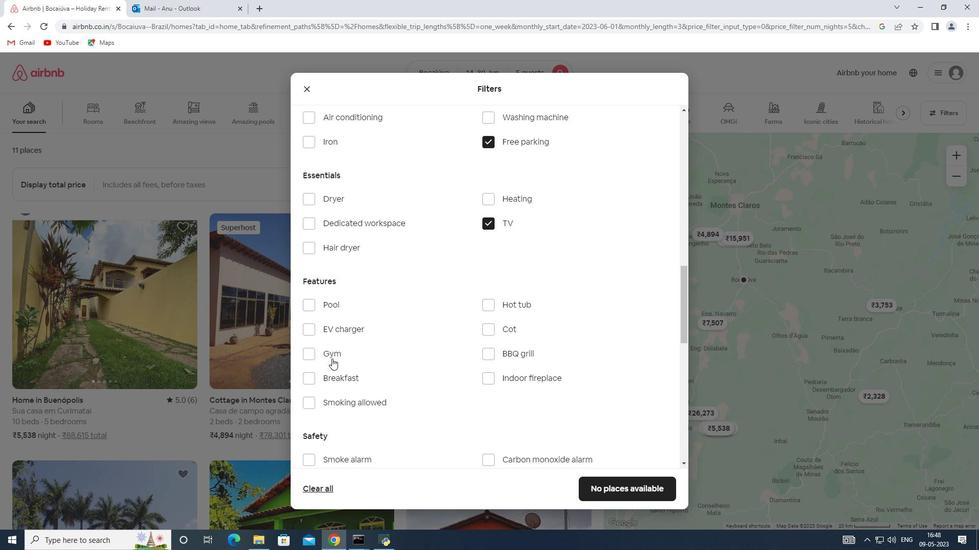 
Action: Mouse pressed left at (332, 354)
Screenshot: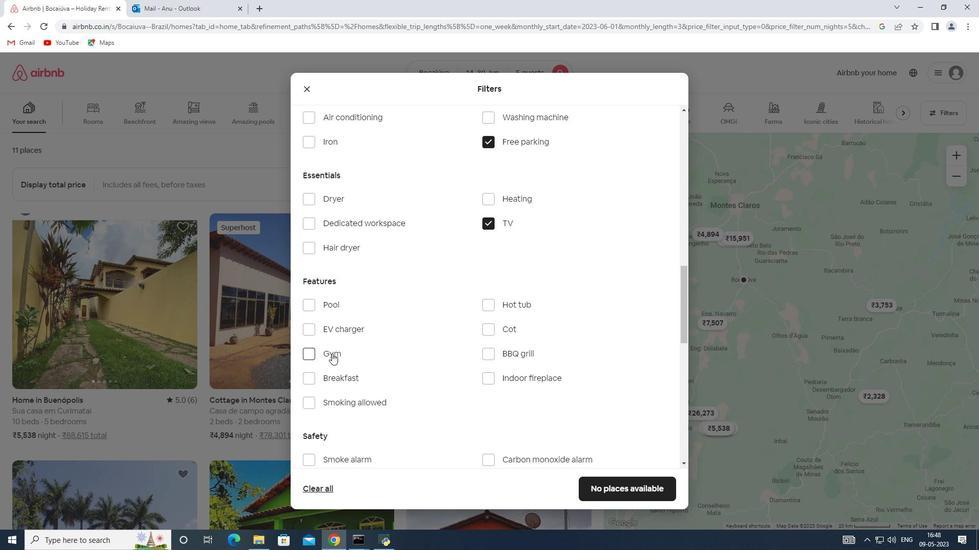 
Action: Mouse moved to (340, 378)
Screenshot: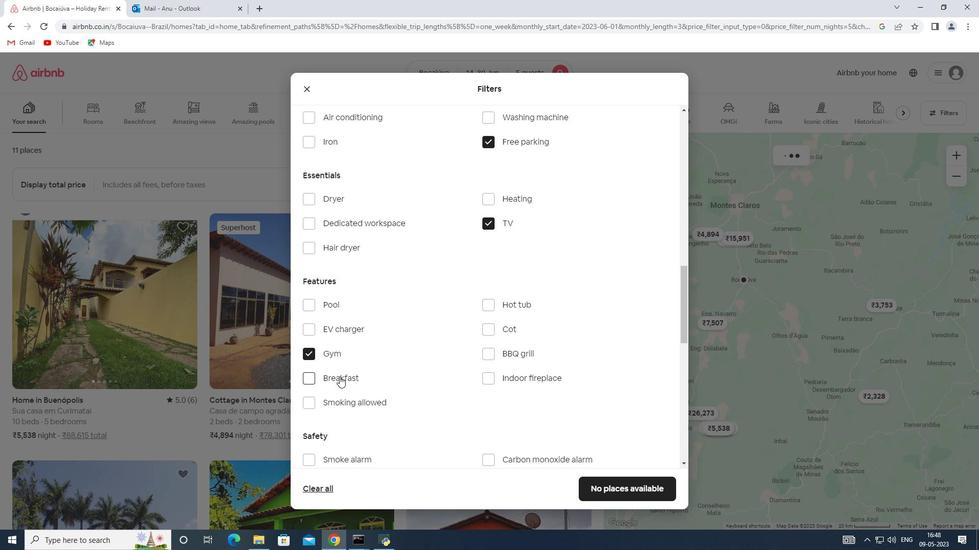
Action: Mouse pressed left at (340, 378)
Screenshot: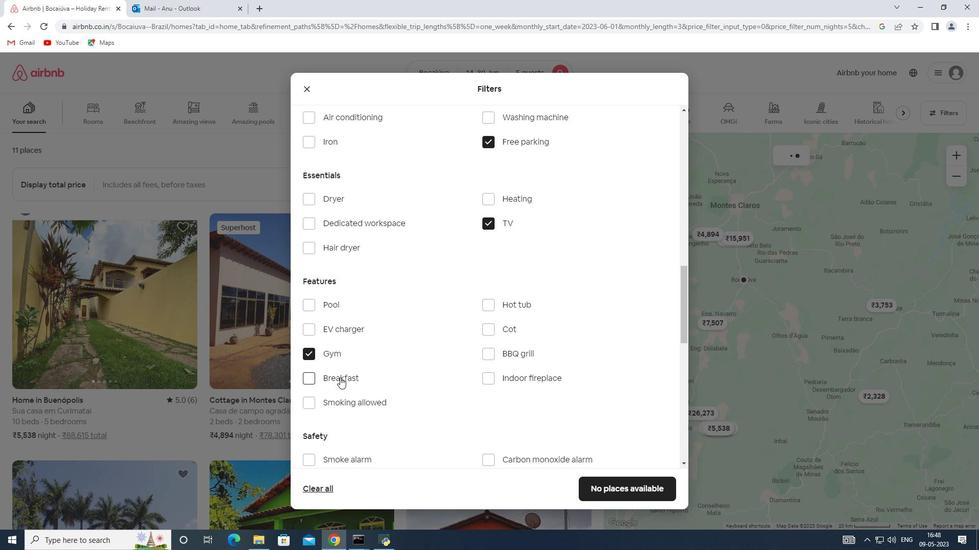 
Action: Mouse moved to (430, 361)
Screenshot: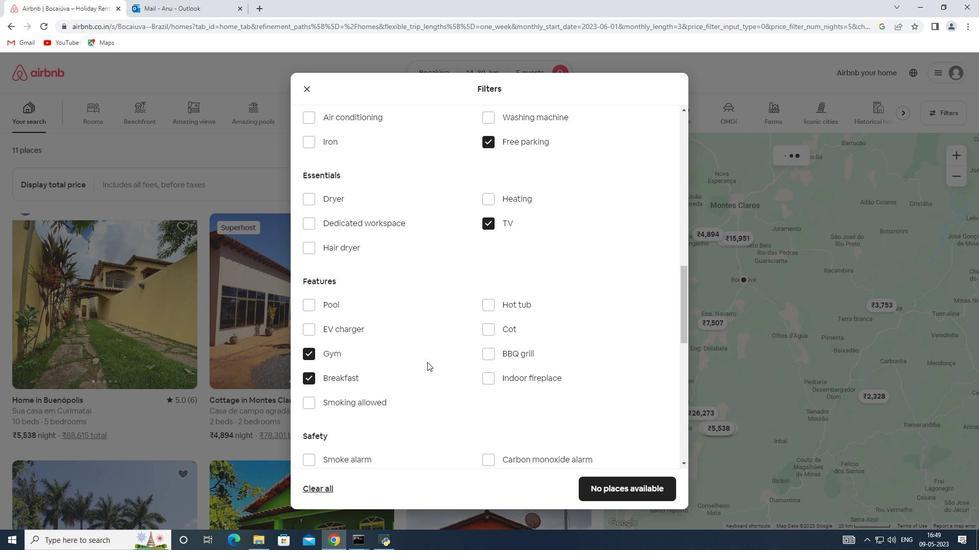 
Action: Mouse scrolled (430, 361) with delta (0, 0)
Screenshot: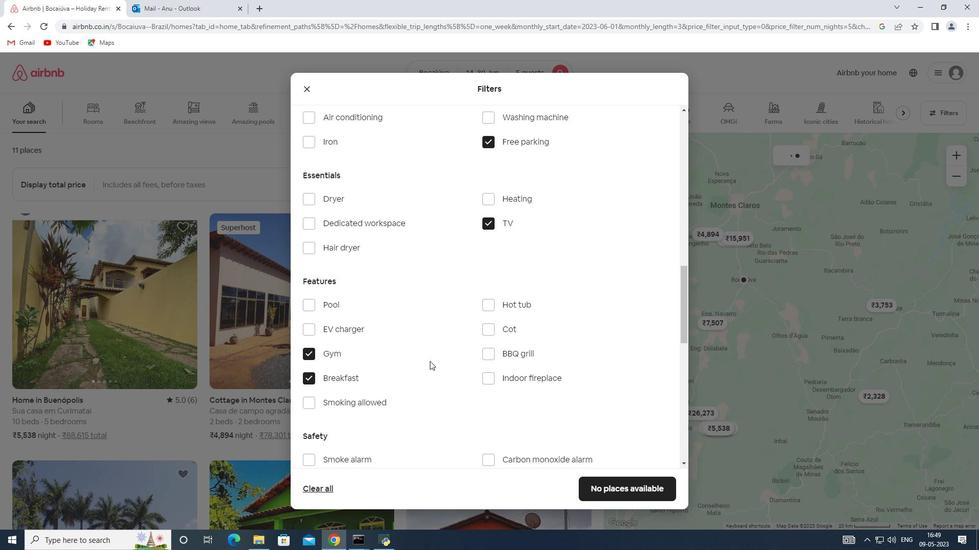 
Action: Mouse scrolled (430, 361) with delta (0, 0)
Screenshot: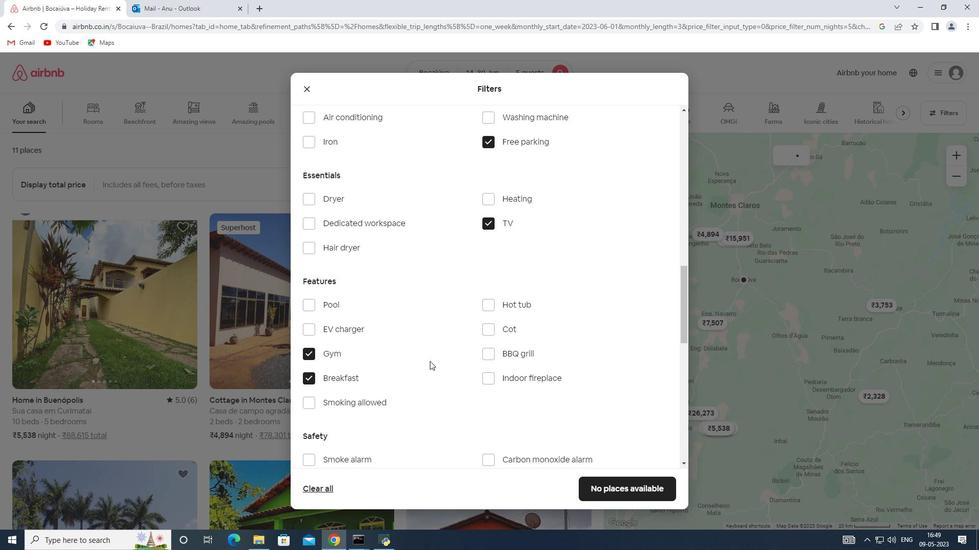 
Action: Mouse moved to (431, 361)
Screenshot: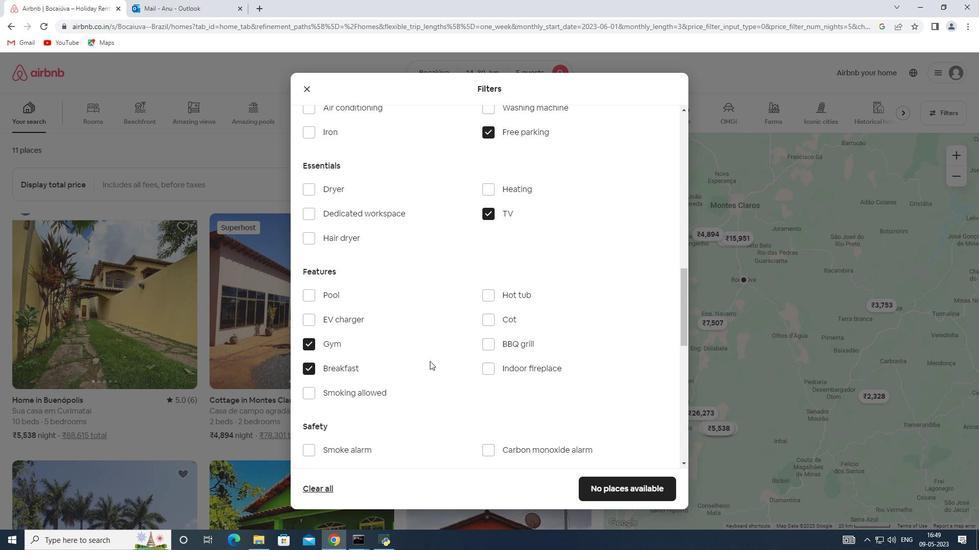 
Action: Mouse scrolled (431, 360) with delta (0, 0)
Screenshot: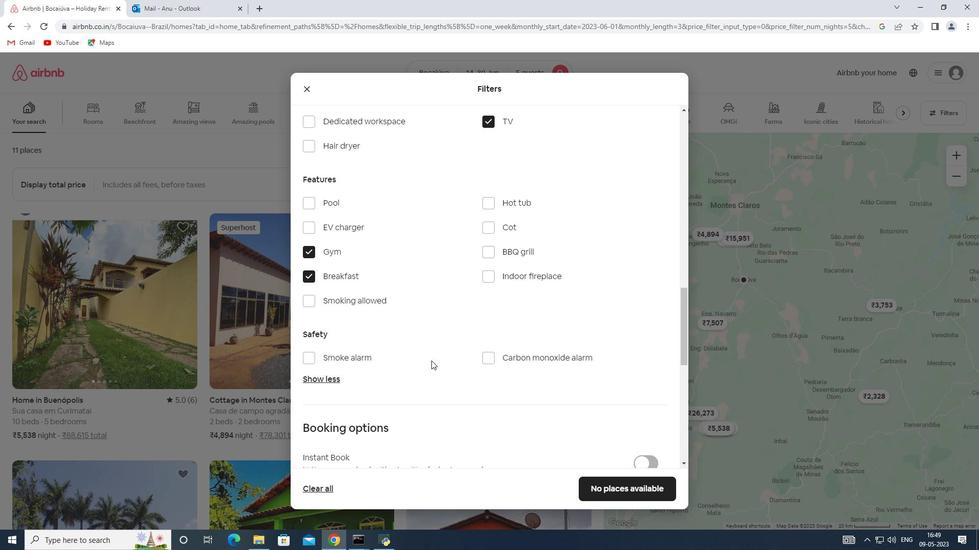
Action: Mouse scrolled (431, 360) with delta (0, 0)
Screenshot: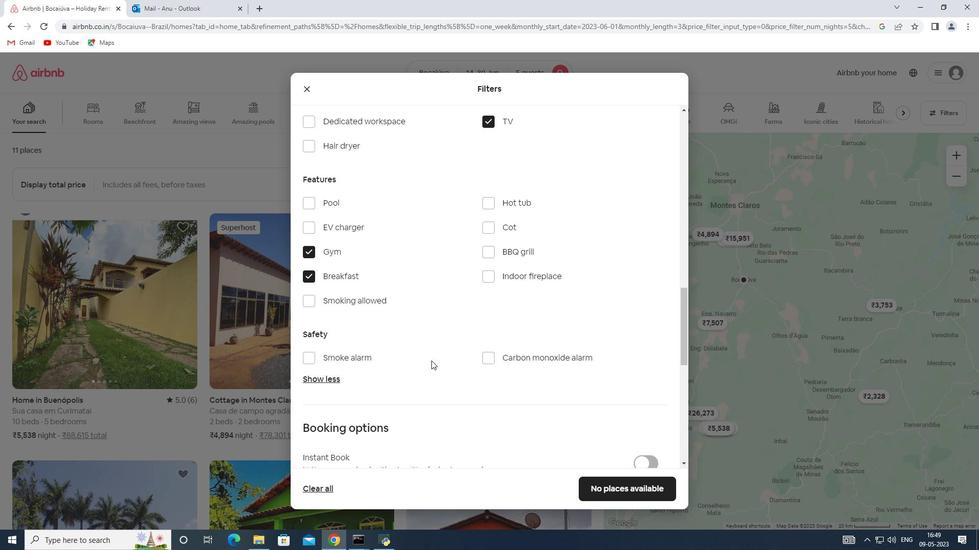 
Action: Mouse scrolled (431, 360) with delta (0, 0)
Screenshot: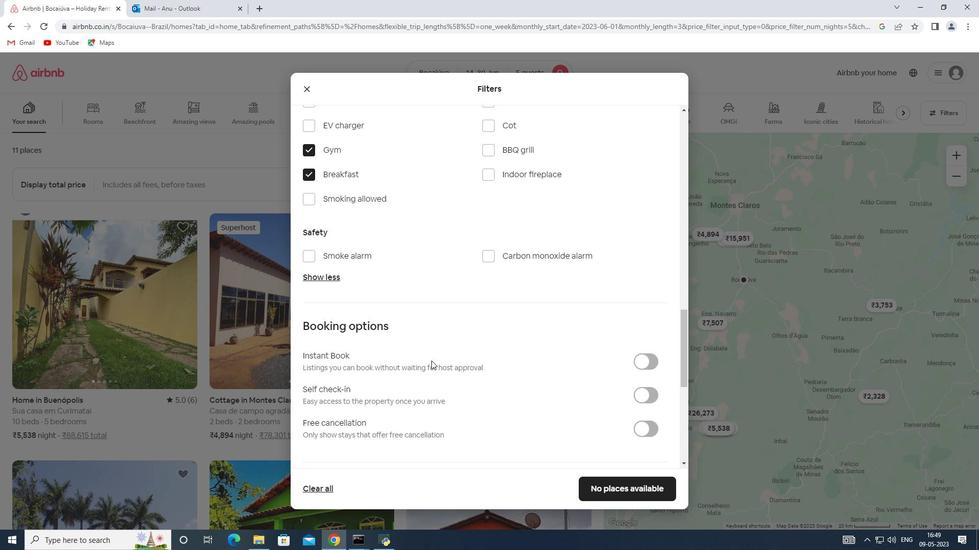 
Action: Mouse moved to (653, 341)
Screenshot: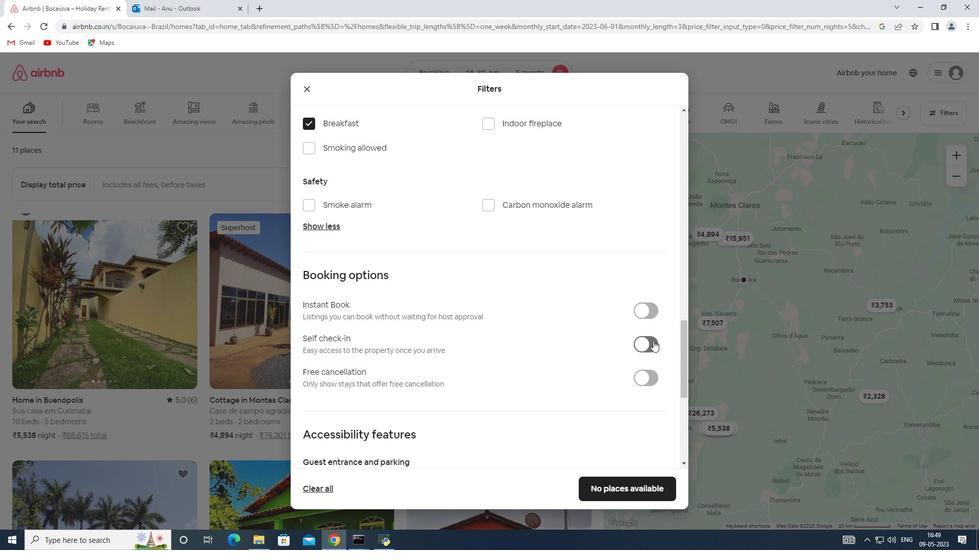 
Action: Mouse pressed left at (653, 341)
Screenshot: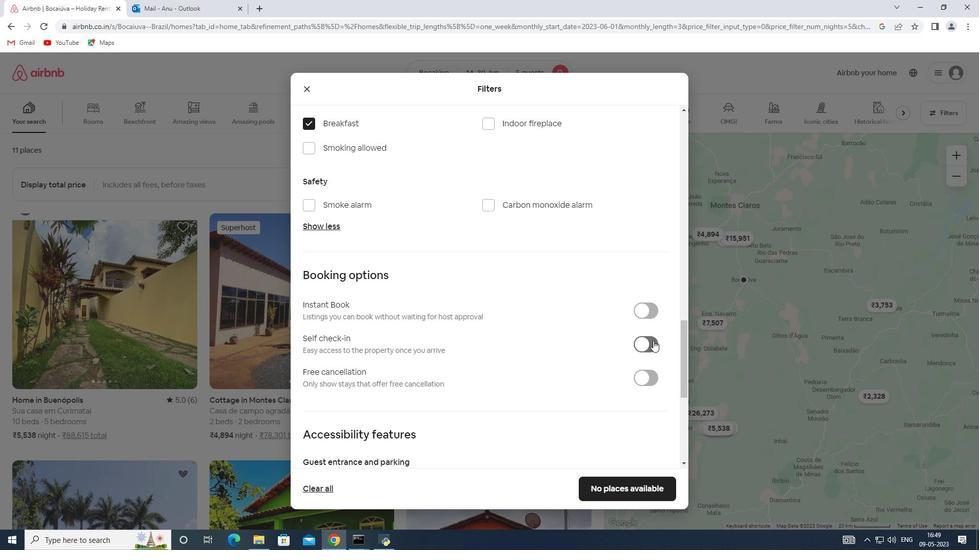 
Action: Mouse moved to (391, 358)
Screenshot: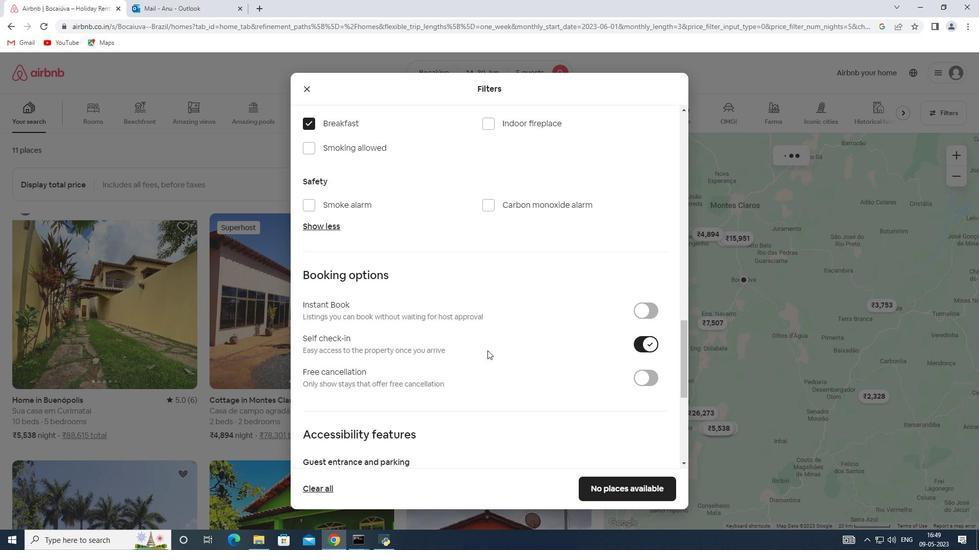 
Action: Mouse scrolled (391, 358) with delta (0, 0)
Screenshot: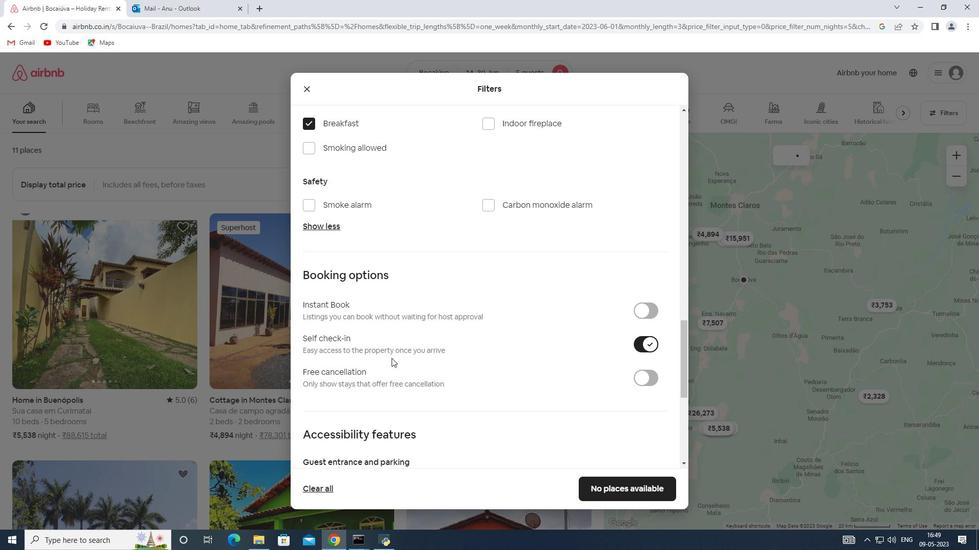 
Action: Mouse scrolled (391, 358) with delta (0, 0)
Screenshot: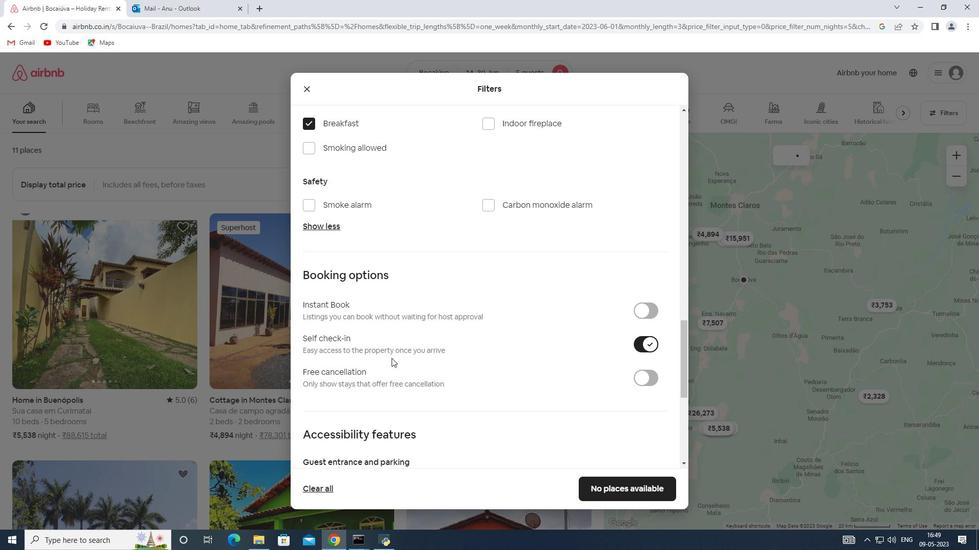 
Action: Mouse scrolled (391, 358) with delta (0, 0)
Screenshot: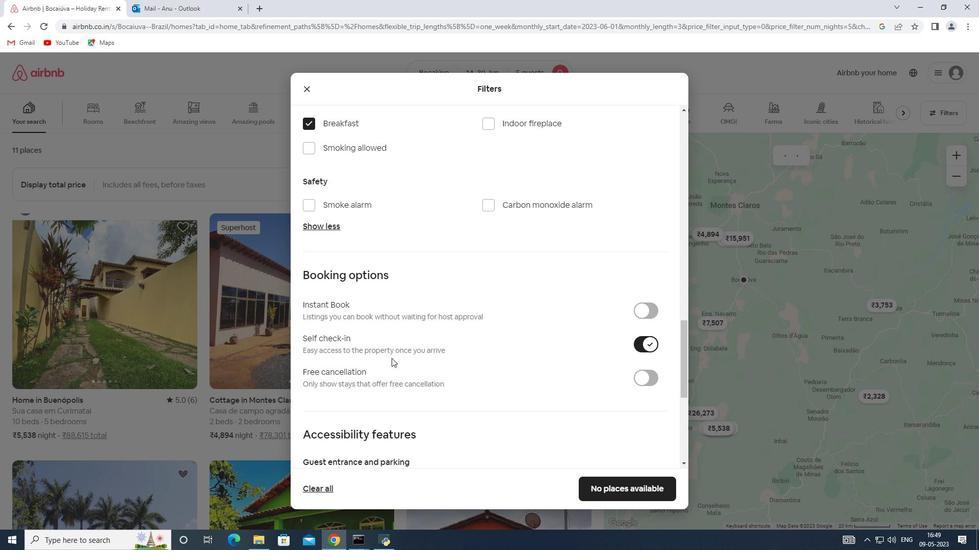 
Action: Mouse scrolled (391, 358) with delta (0, 0)
Screenshot: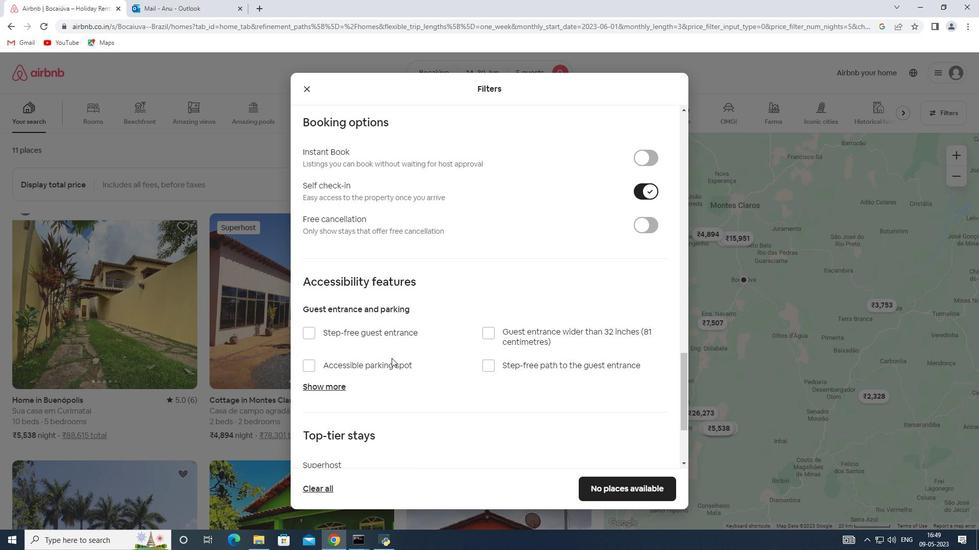 
Action: Mouse scrolled (391, 358) with delta (0, 0)
Screenshot: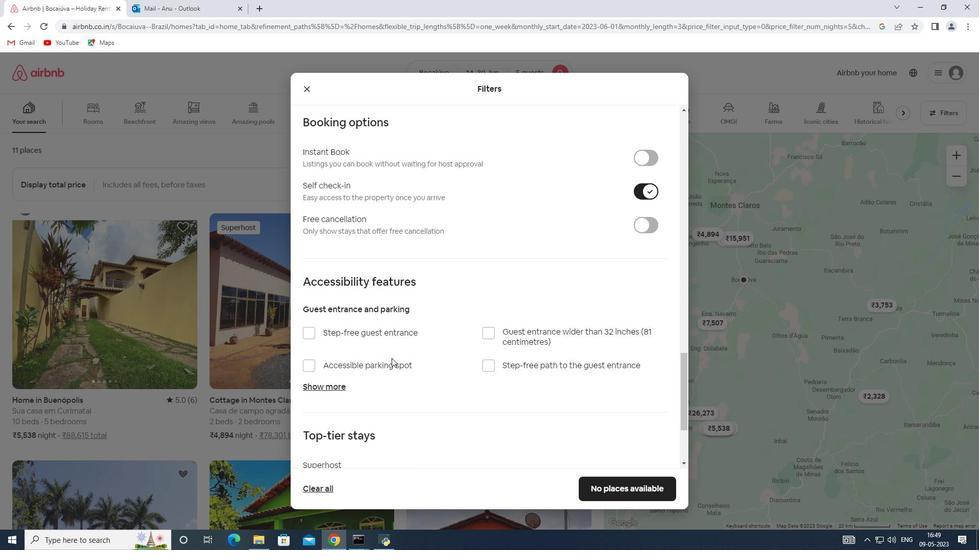 
Action: Mouse scrolled (391, 358) with delta (0, 0)
Screenshot: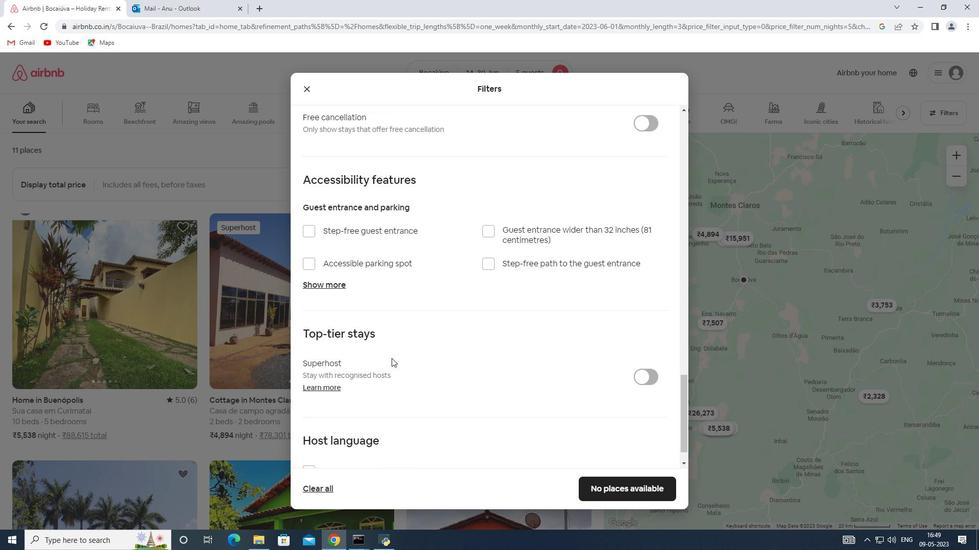 
Action: Mouse scrolled (391, 358) with delta (0, 0)
Screenshot: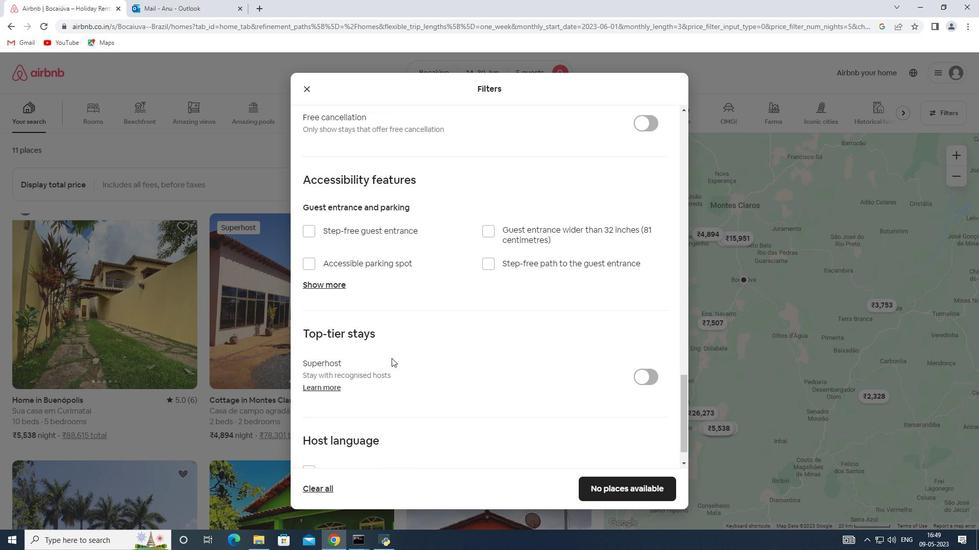 
Action: Mouse scrolled (391, 358) with delta (0, 0)
Screenshot: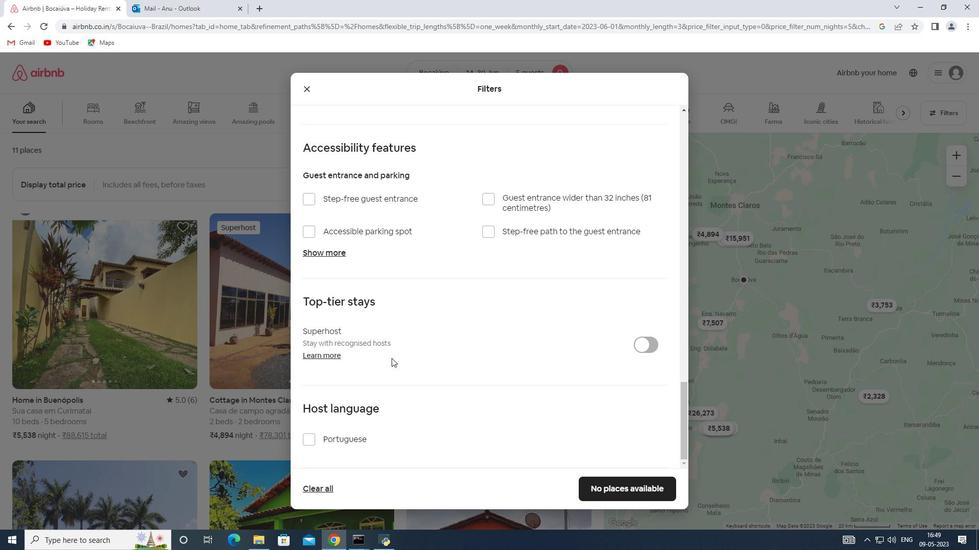 
Action: Mouse scrolled (391, 358) with delta (0, 0)
Screenshot: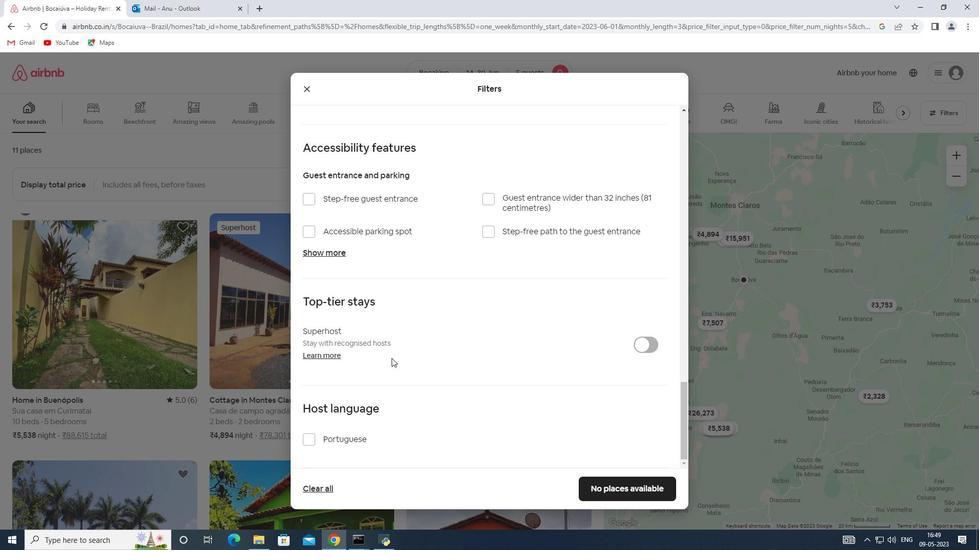 
Action: Mouse moved to (608, 491)
Screenshot: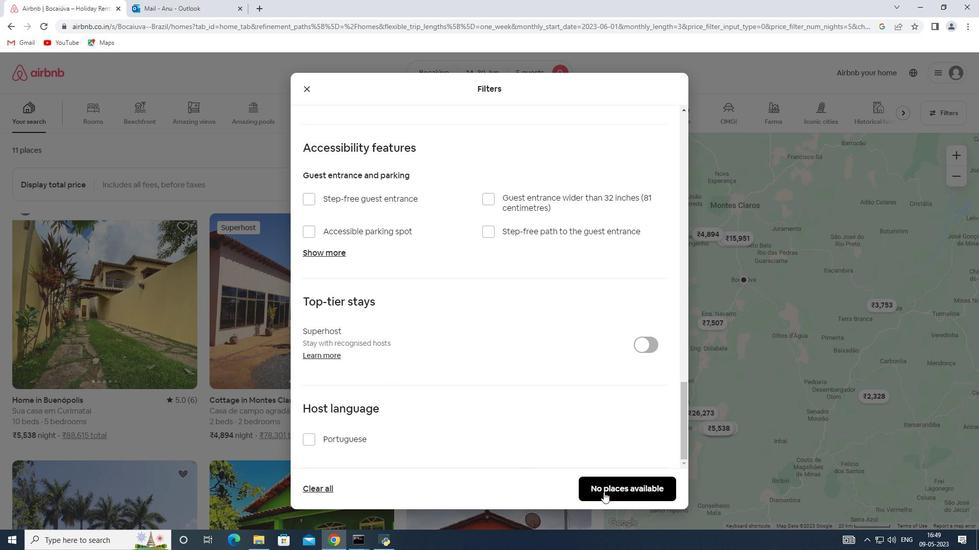 
Action: Mouse pressed left at (608, 491)
Screenshot: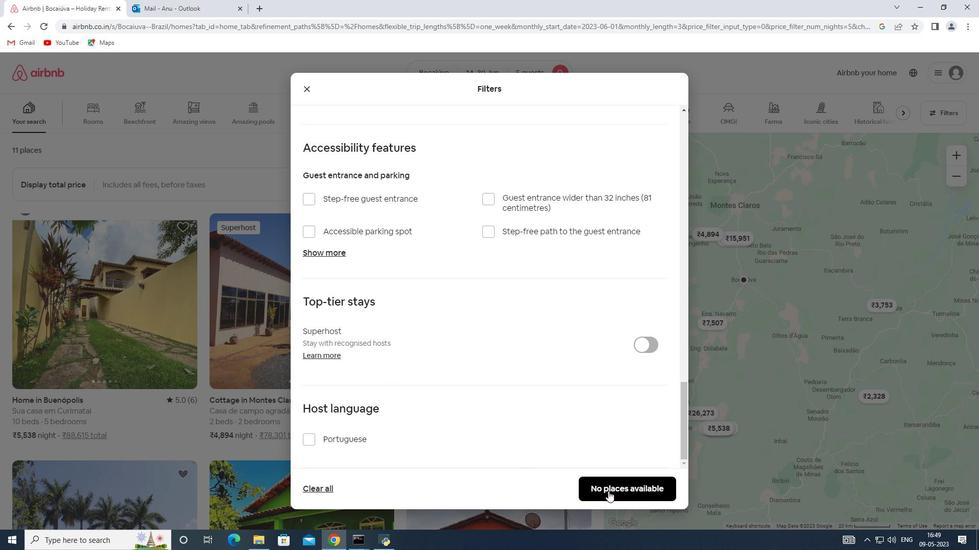 
